 Task: Search one way flight ticket for 3 adults, 3 children in business from South Bend: South Bend International Airport to Rockford: Chicago Rockford International Airport(was Northwest Chicagoland Regional Airport At Rockford) on 5-1-2023. Choice of flights is Delta. Number of bags: 4 checked bags. Price is upto 84000. Outbound departure time preference is 17:15.
Action: Mouse moved to (208, 214)
Screenshot: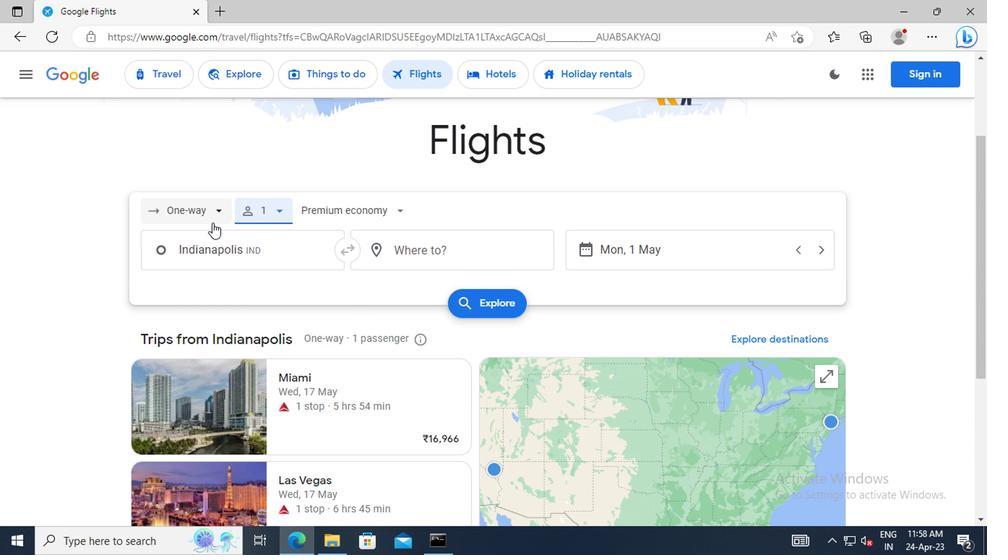
Action: Mouse pressed left at (208, 214)
Screenshot: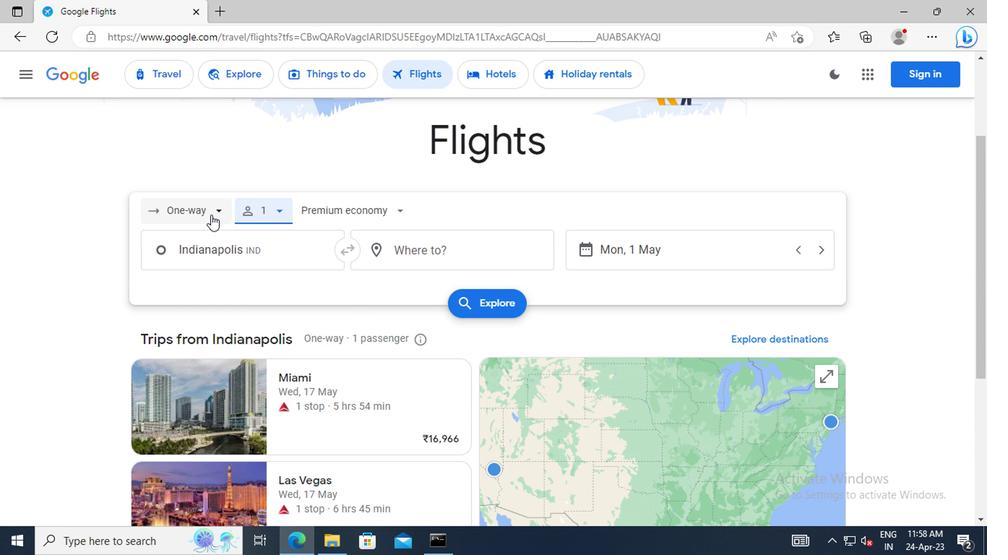 
Action: Mouse moved to (200, 279)
Screenshot: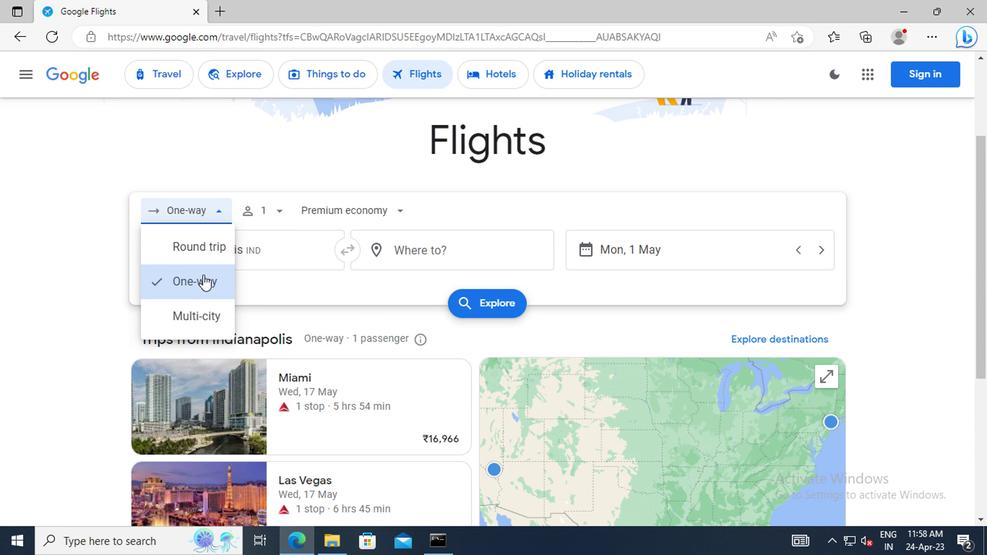 
Action: Mouse pressed left at (200, 279)
Screenshot: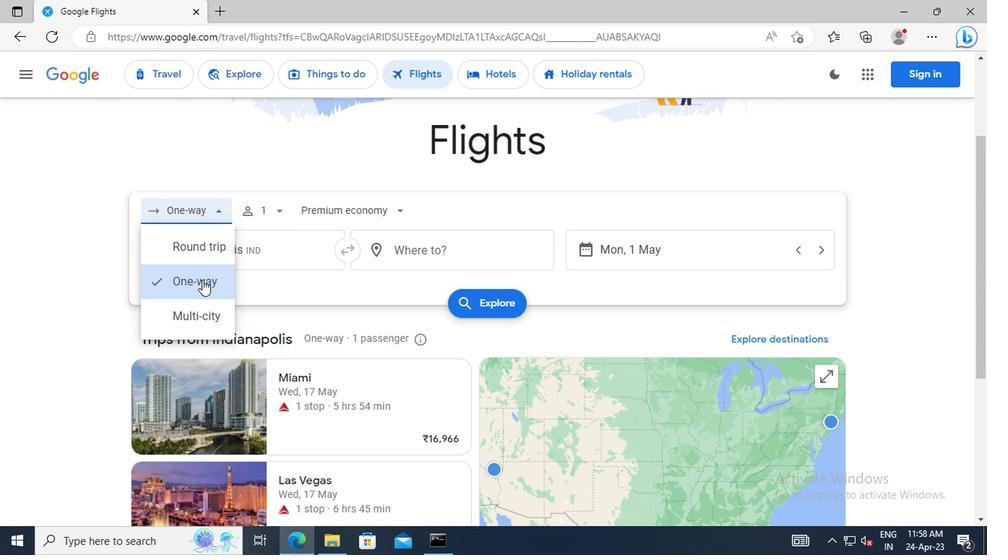 
Action: Mouse moved to (270, 211)
Screenshot: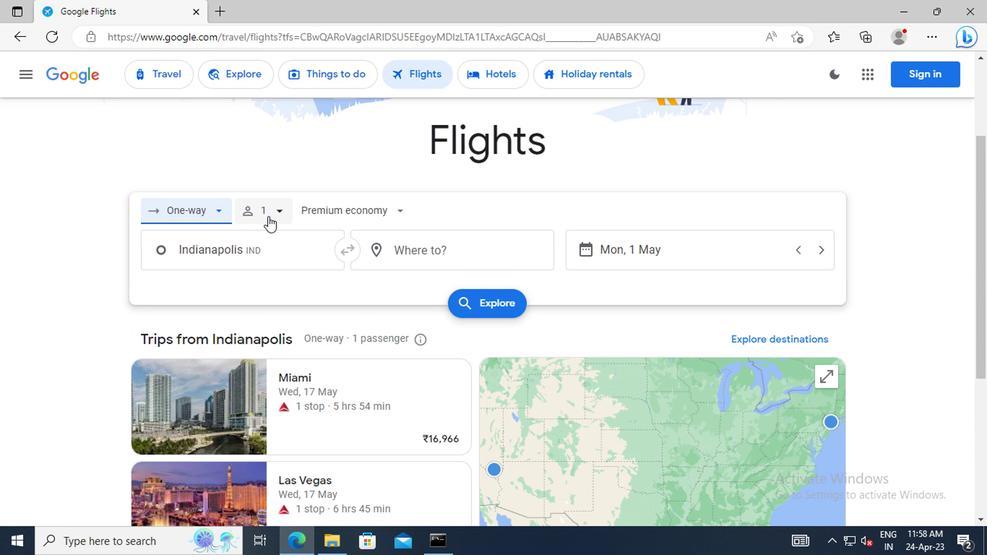 
Action: Mouse pressed left at (270, 211)
Screenshot: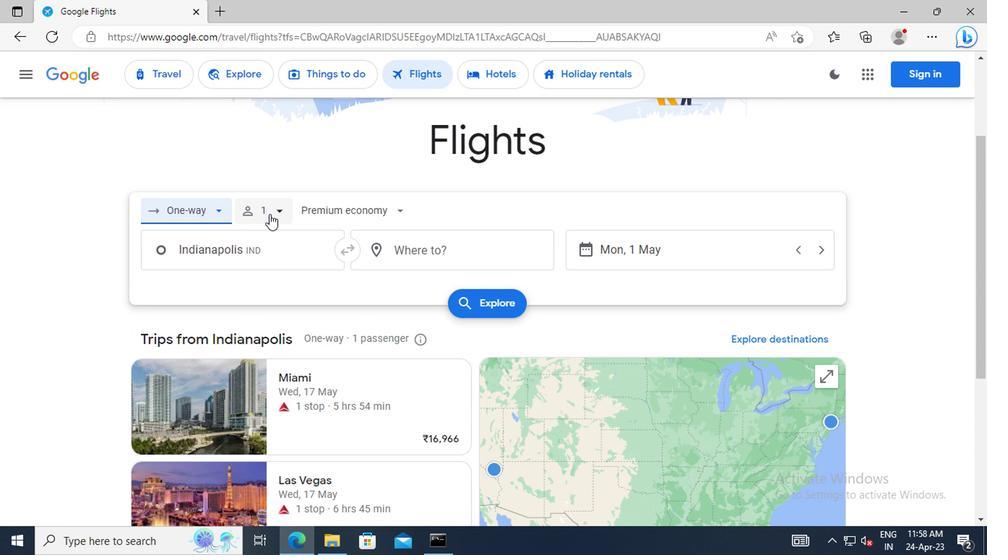 
Action: Mouse moved to (382, 244)
Screenshot: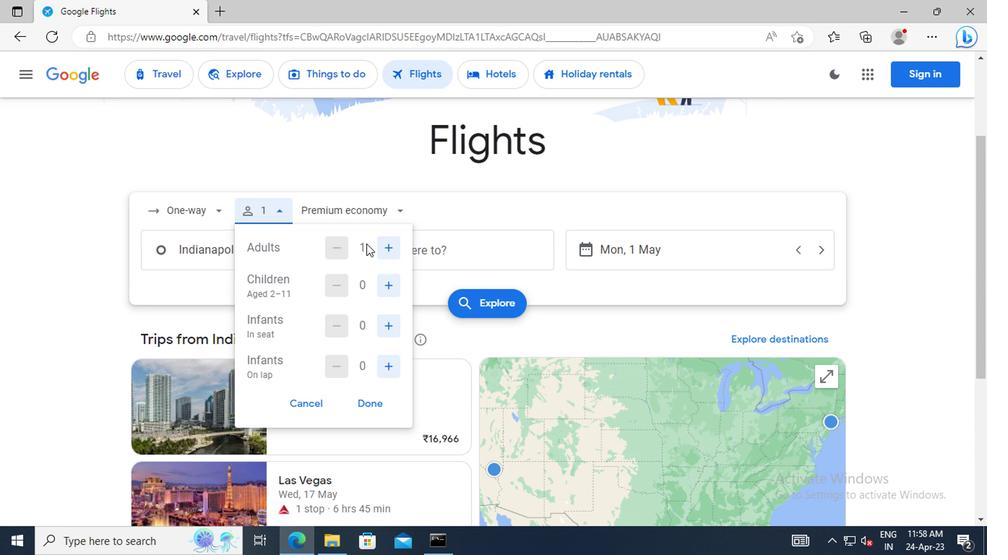 
Action: Mouse pressed left at (382, 244)
Screenshot: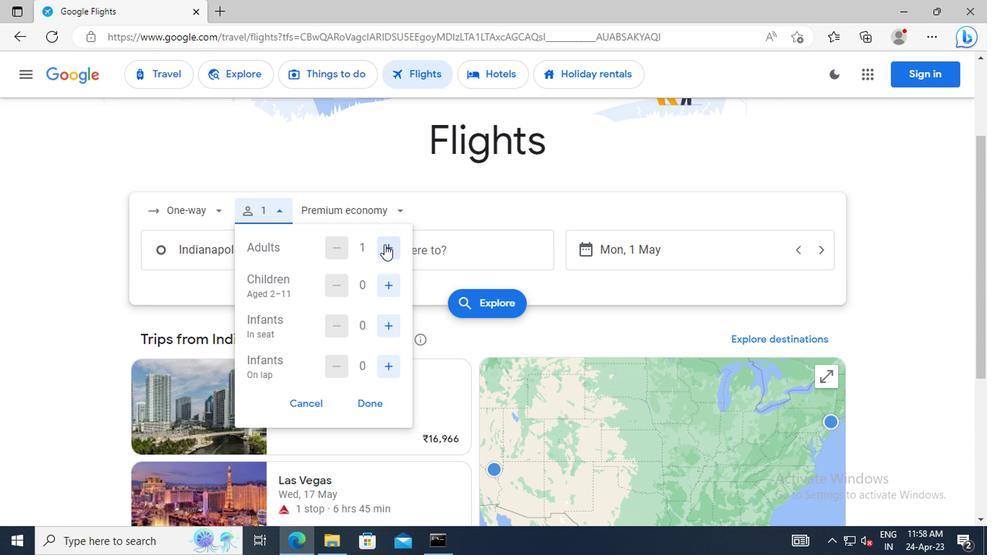 
Action: Mouse pressed left at (382, 244)
Screenshot: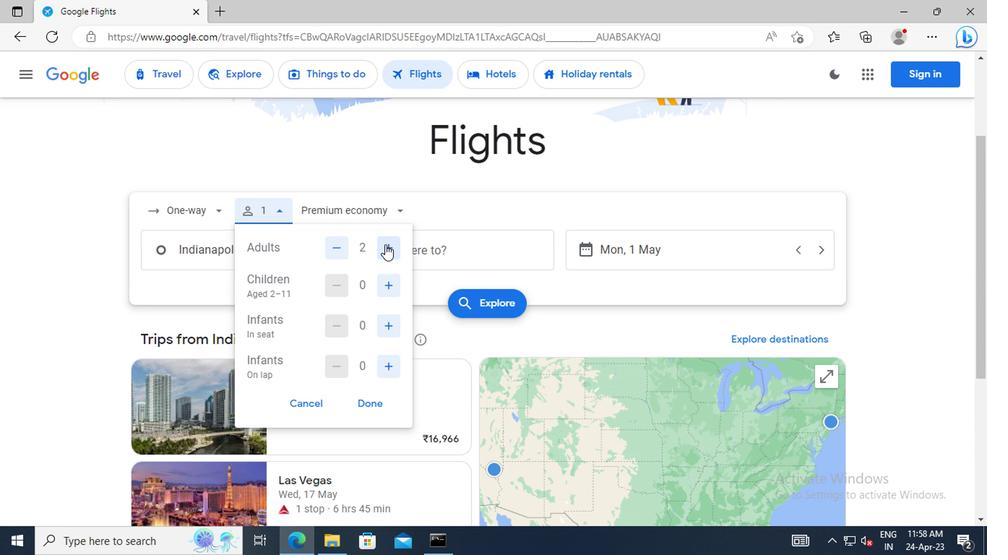 
Action: Mouse moved to (386, 285)
Screenshot: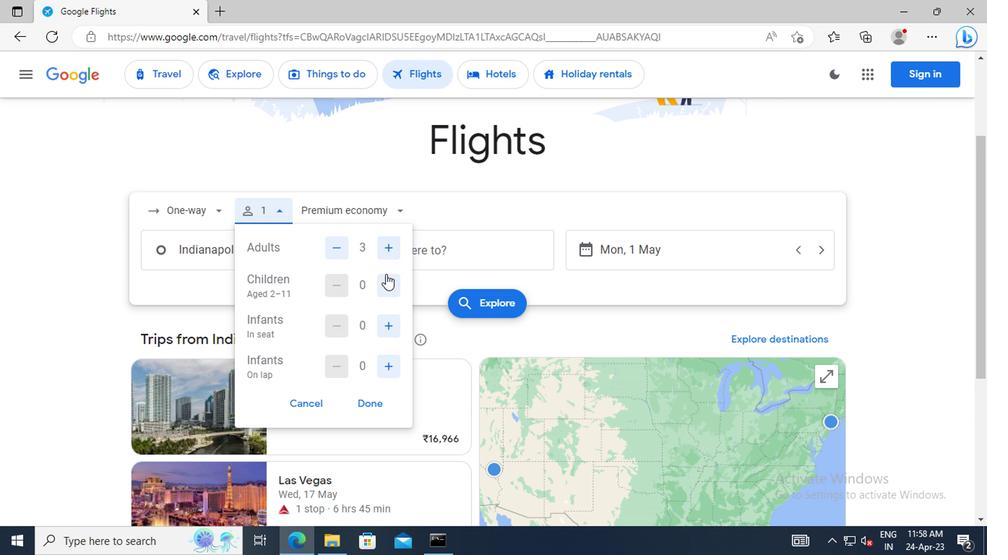 
Action: Mouse pressed left at (386, 285)
Screenshot: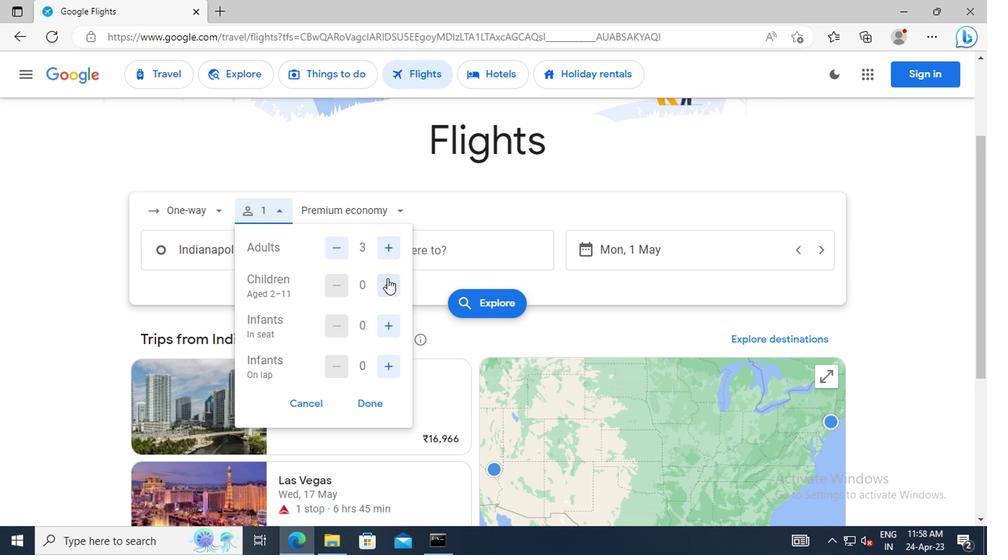 
Action: Mouse pressed left at (386, 285)
Screenshot: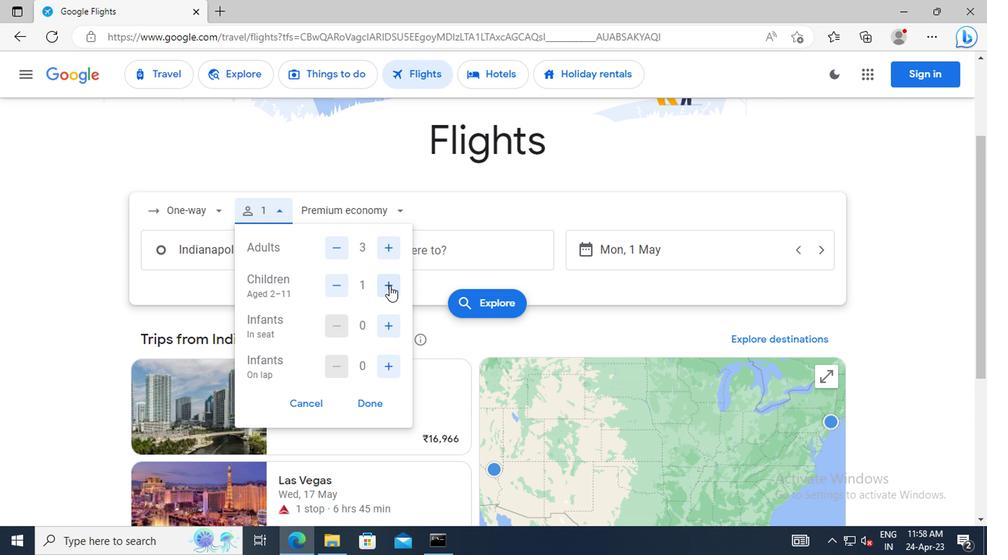 
Action: Mouse pressed left at (386, 285)
Screenshot: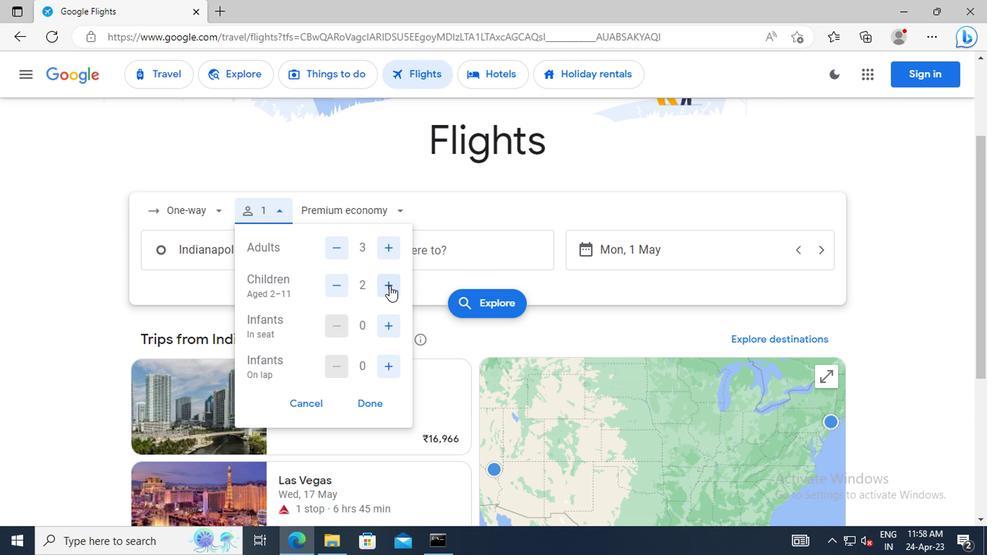 
Action: Mouse moved to (367, 406)
Screenshot: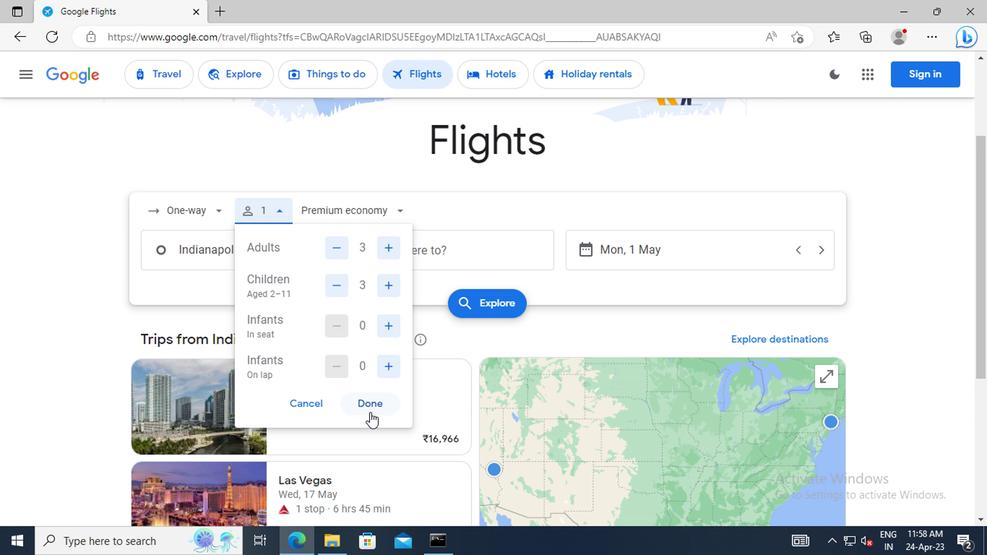 
Action: Mouse pressed left at (367, 406)
Screenshot: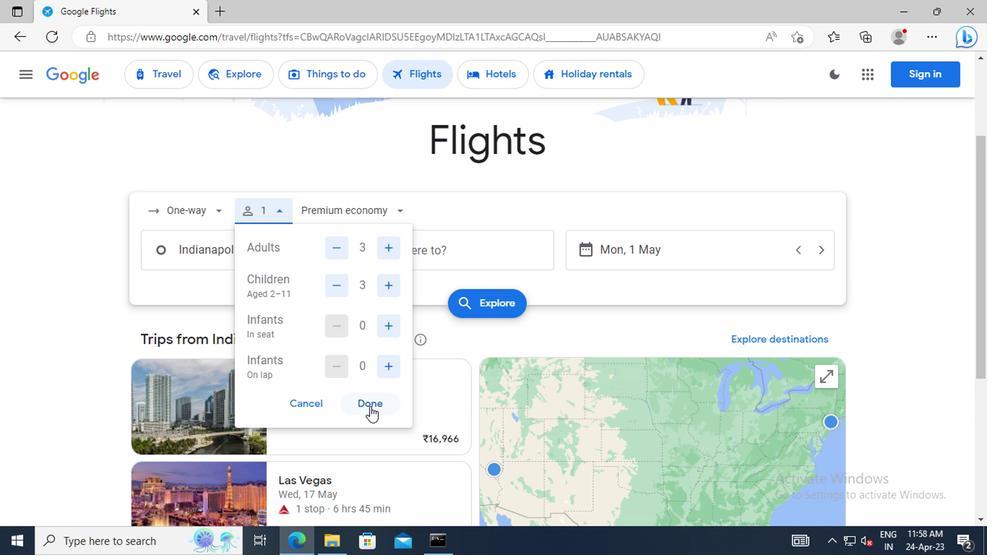
Action: Mouse moved to (353, 212)
Screenshot: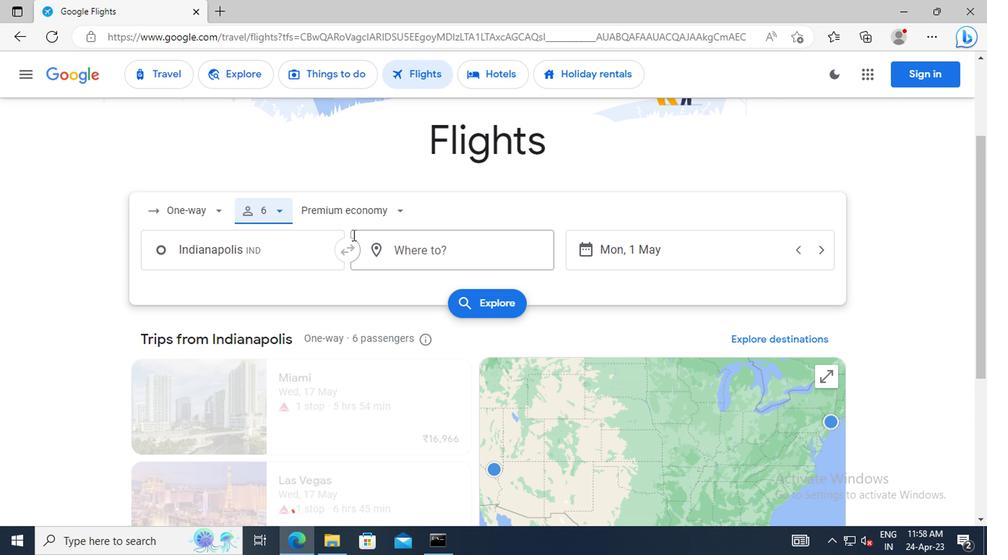 
Action: Mouse pressed left at (353, 212)
Screenshot: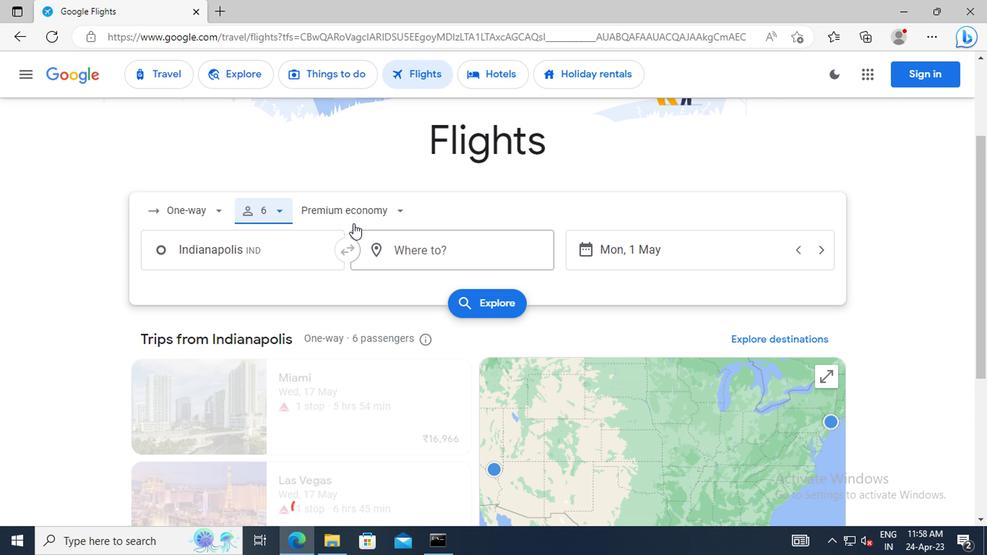 
Action: Mouse moved to (354, 314)
Screenshot: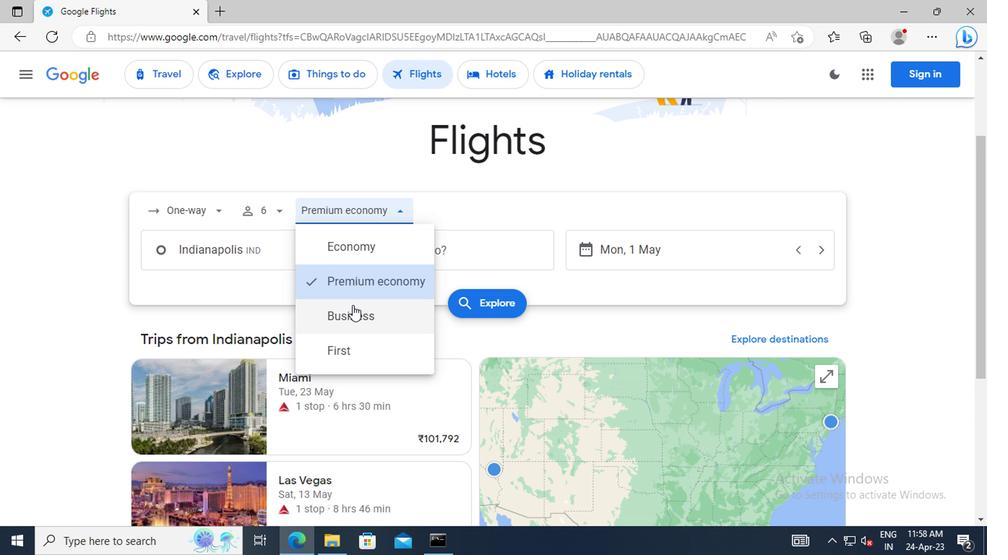 
Action: Mouse pressed left at (354, 314)
Screenshot: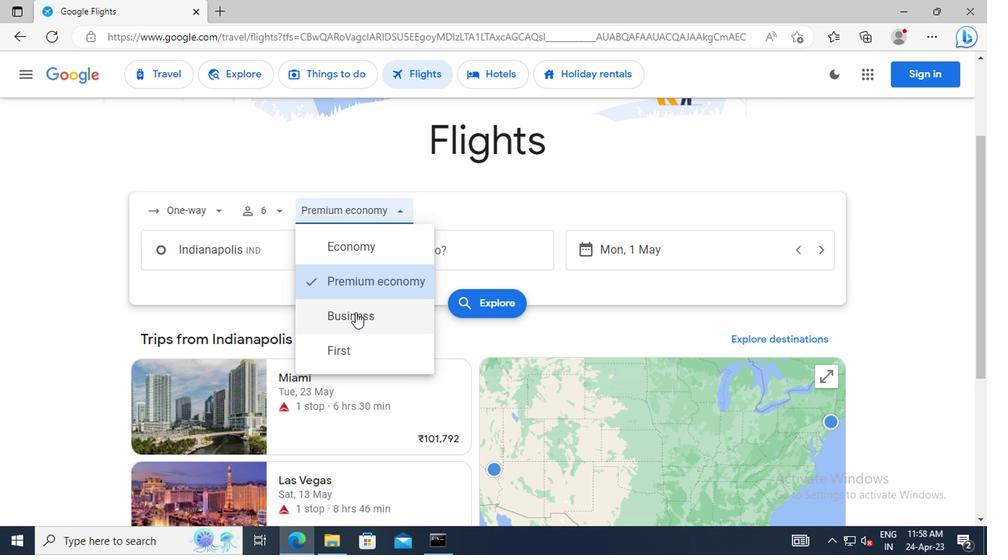 
Action: Mouse moved to (261, 259)
Screenshot: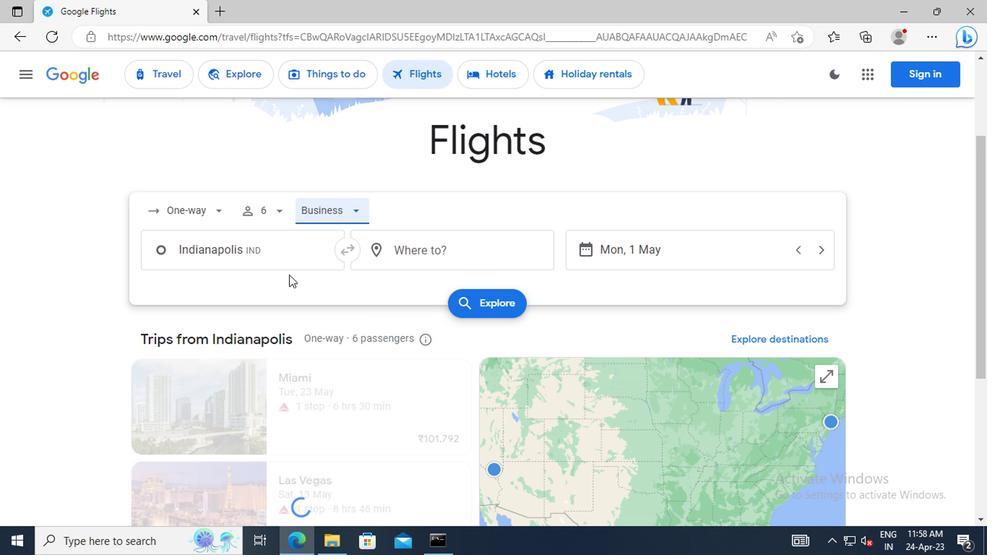 
Action: Mouse pressed left at (261, 259)
Screenshot: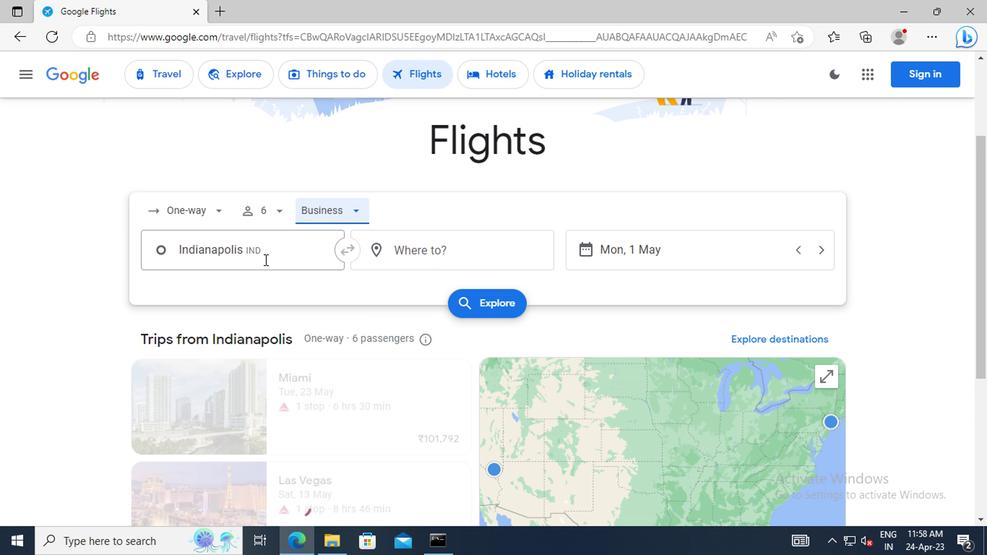 
Action: Key pressed <Key.shift_r>South<Key.space><Key.shift>BEND
Screenshot: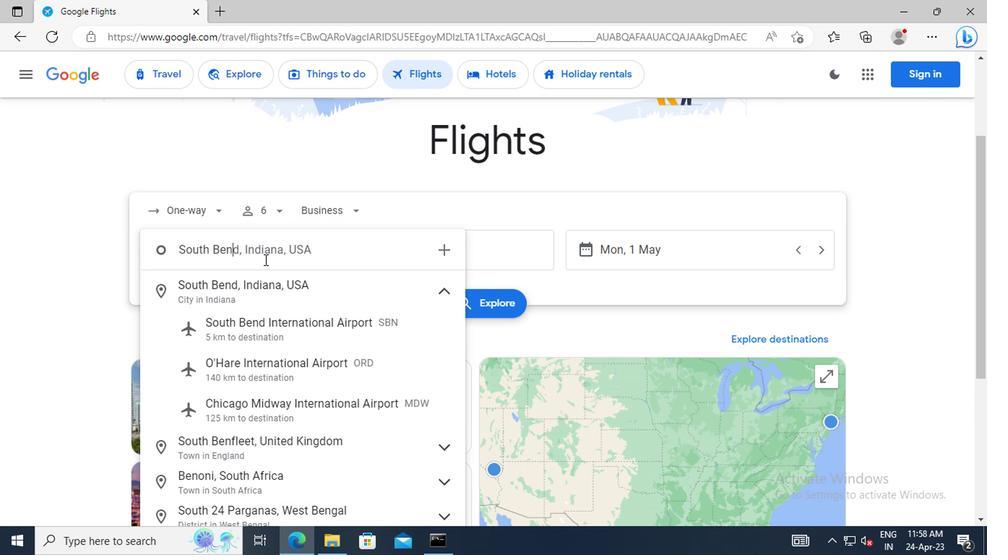 
Action: Mouse moved to (275, 329)
Screenshot: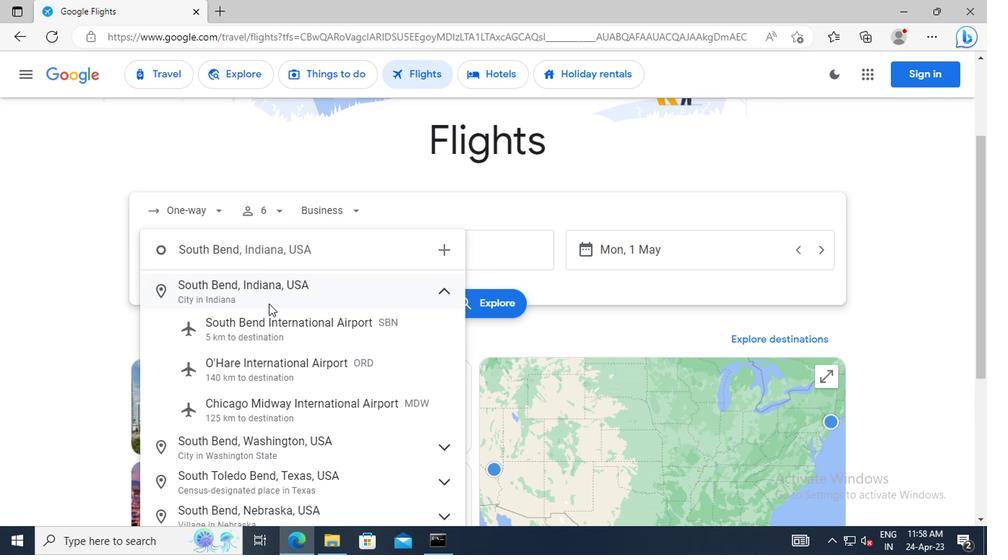 
Action: Mouse pressed left at (275, 329)
Screenshot: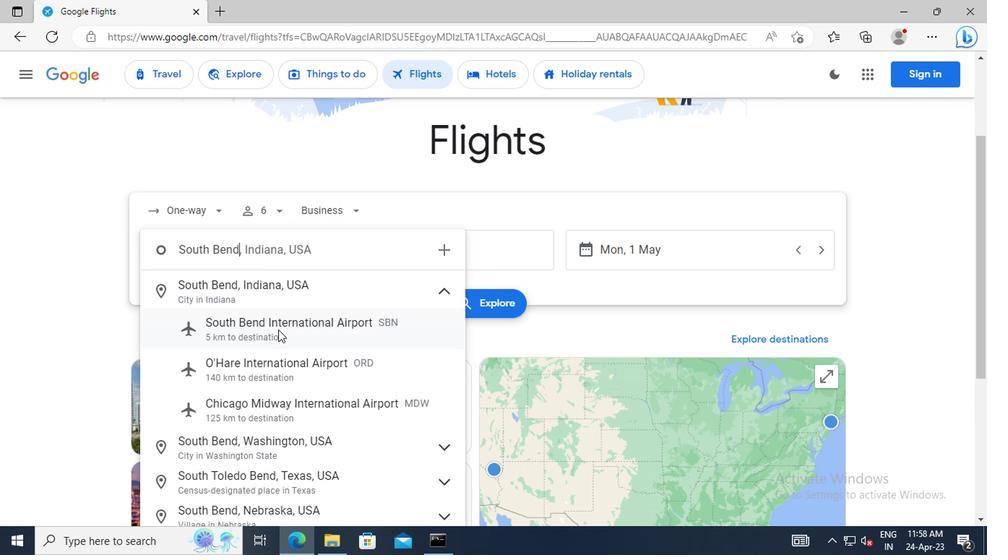 
Action: Mouse moved to (395, 254)
Screenshot: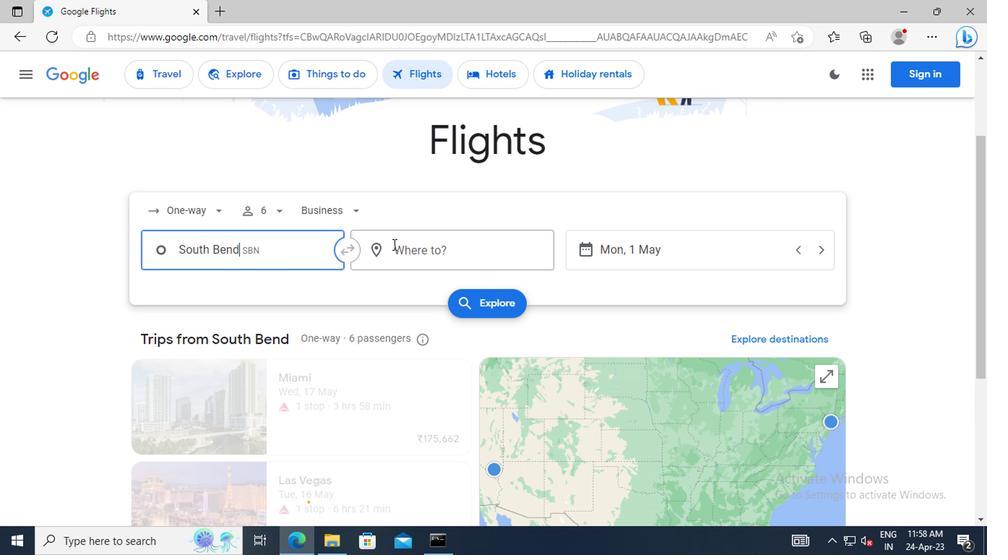 
Action: Mouse pressed left at (395, 254)
Screenshot: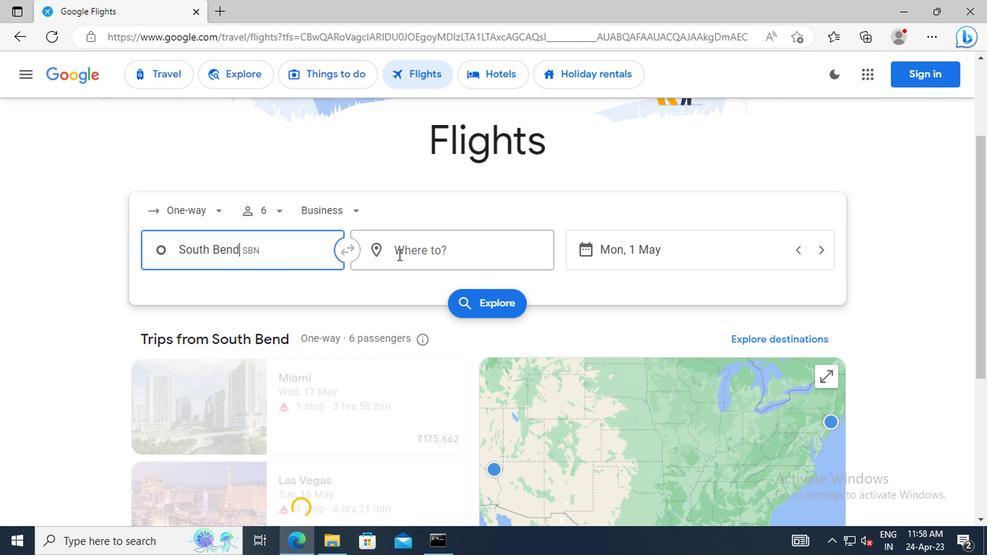 
Action: Mouse moved to (363, 278)
Screenshot: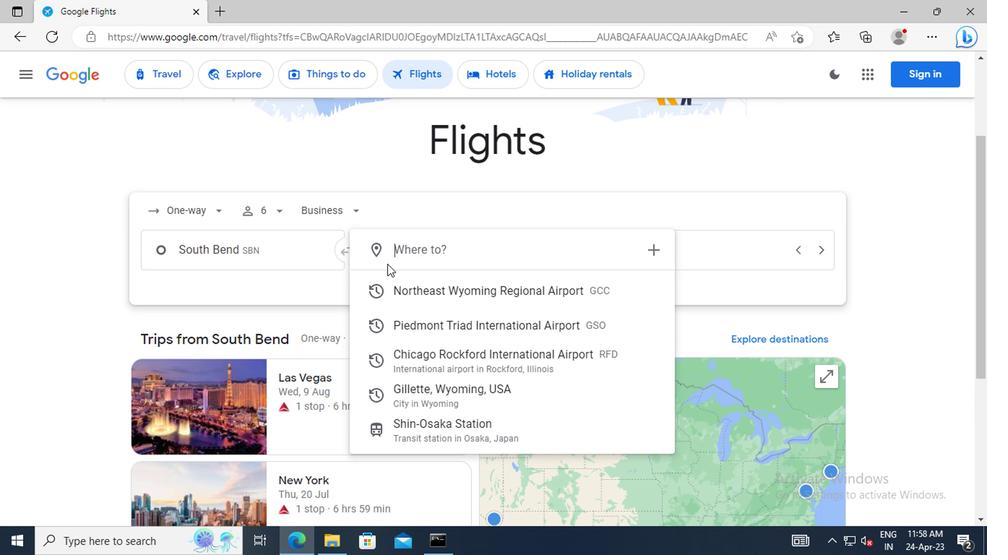 
Action: Key pressed <Key.shift>ROCKFORD<Key.shift>:<Key.space><Key.shift>CH
Screenshot: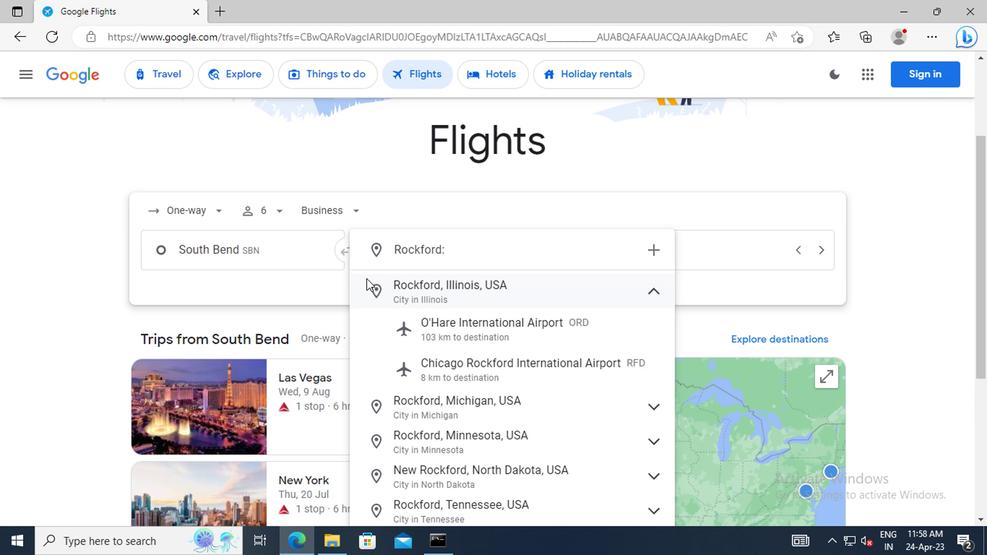 
Action: Mouse moved to (420, 293)
Screenshot: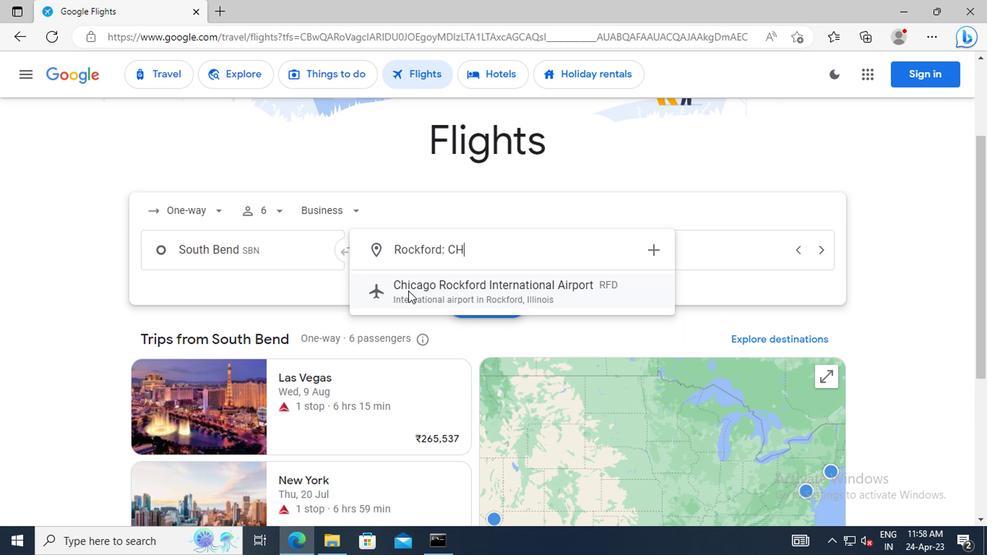 
Action: Mouse pressed left at (420, 293)
Screenshot: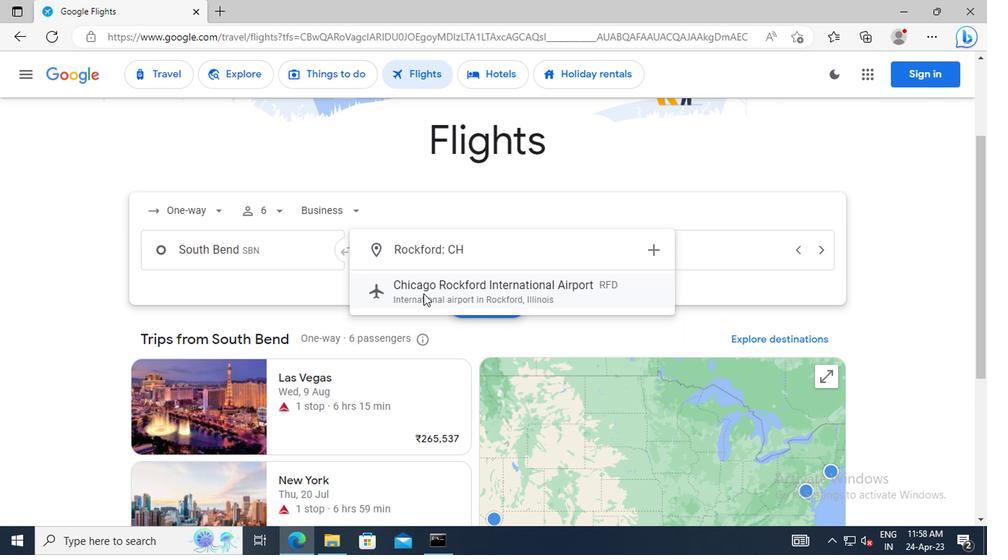 
Action: Mouse moved to (655, 256)
Screenshot: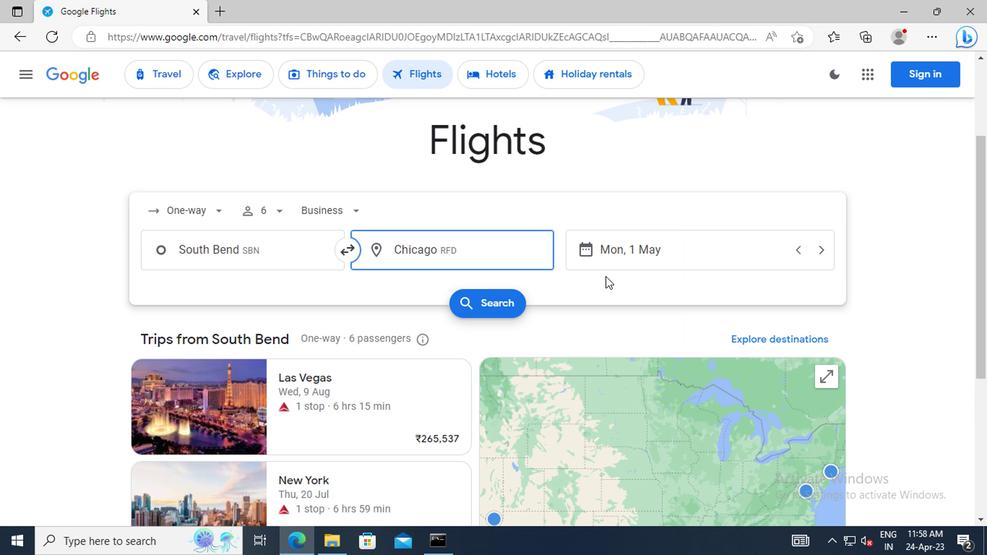 
Action: Mouse pressed left at (655, 256)
Screenshot: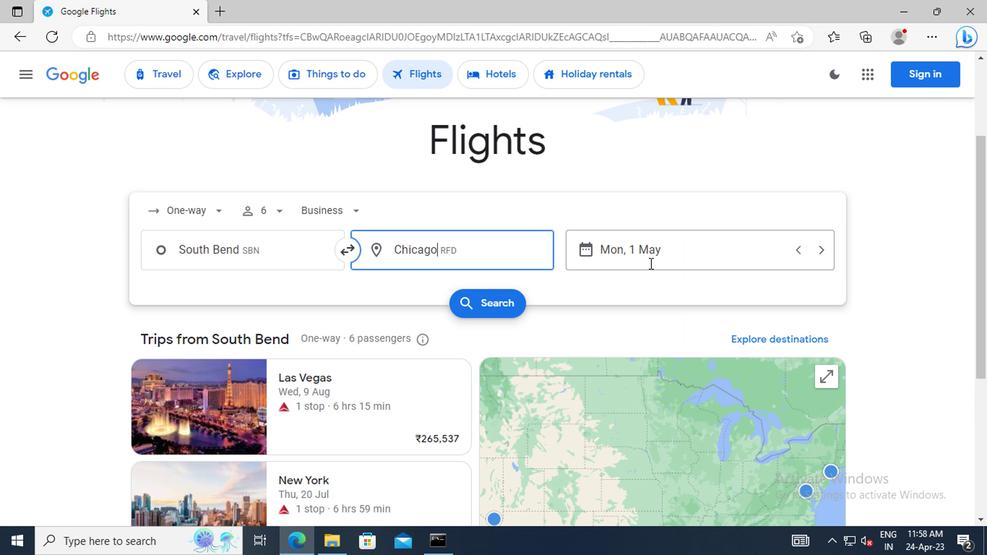 
Action: Mouse moved to (609, 288)
Screenshot: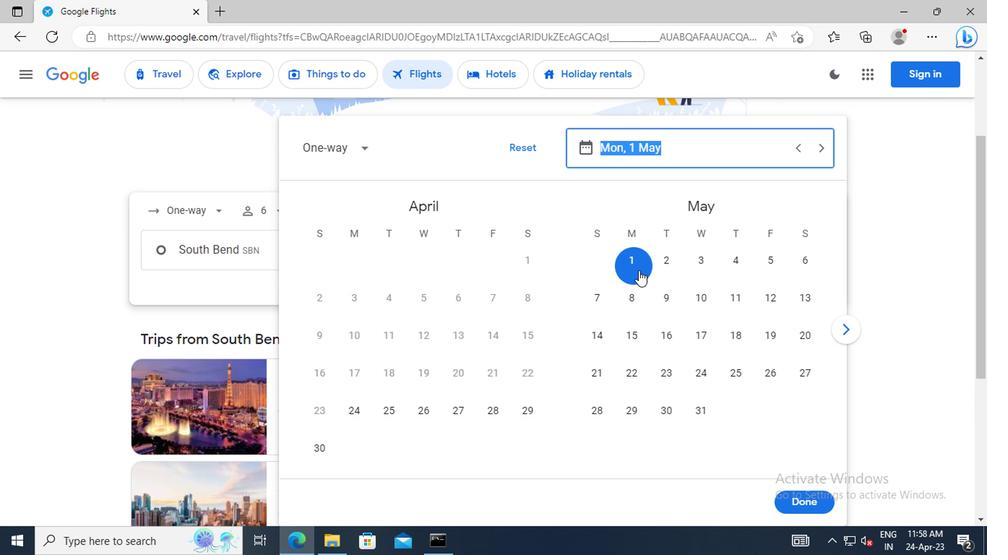 
Action: Key pressed 1<Key.space>MAY<Key.enter>
Screenshot: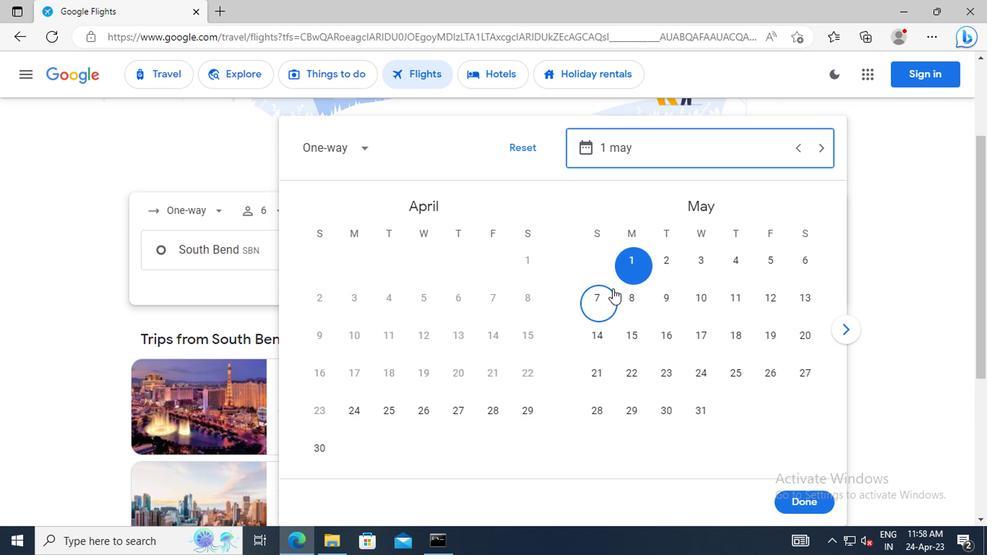 
Action: Mouse moved to (790, 499)
Screenshot: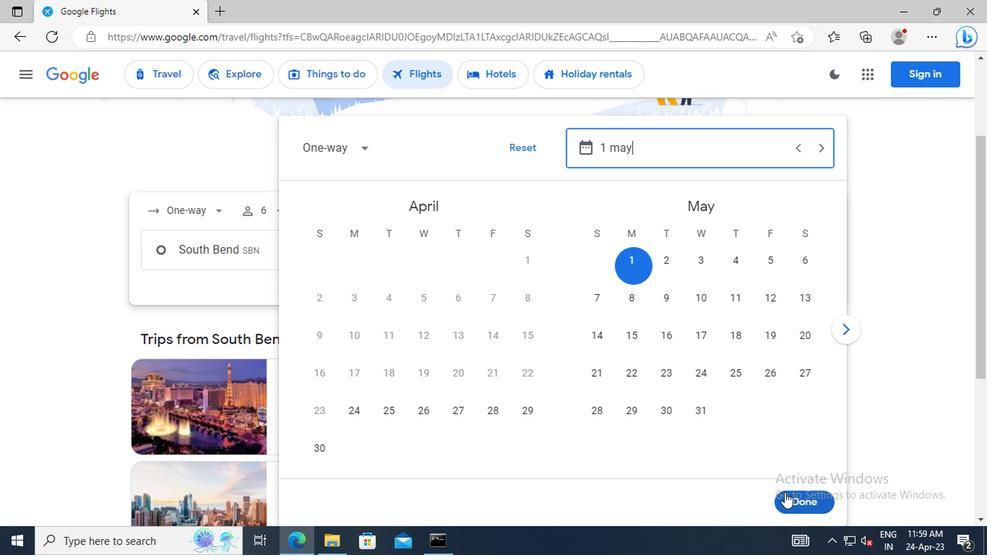 
Action: Mouse pressed left at (790, 499)
Screenshot: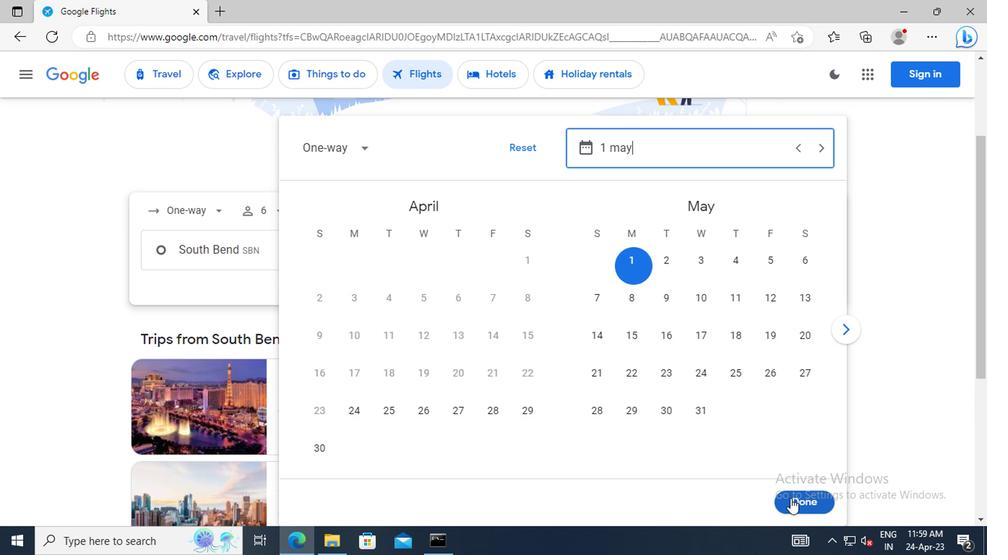
Action: Mouse moved to (504, 304)
Screenshot: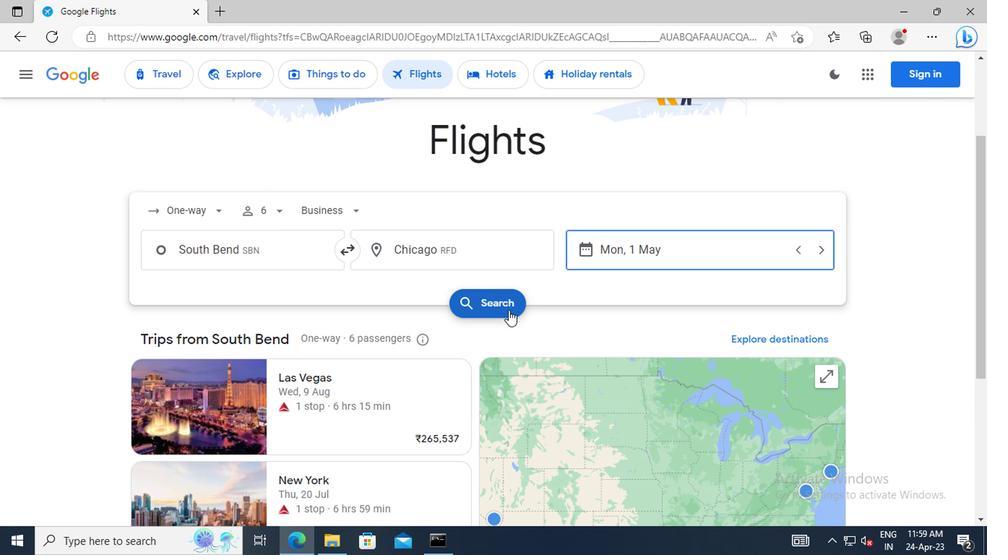 
Action: Mouse pressed left at (504, 304)
Screenshot: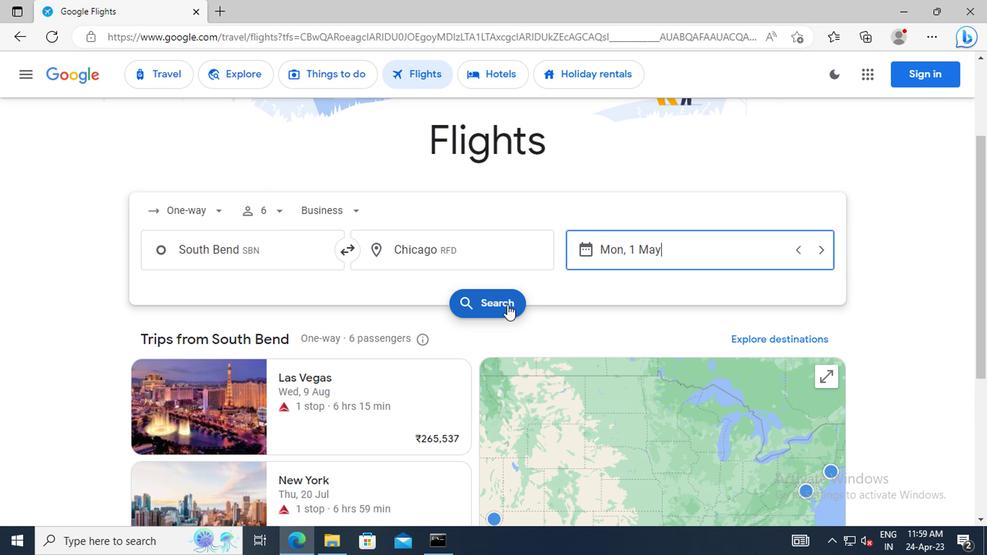 
Action: Mouse moved to (173, 206)
Screenshot: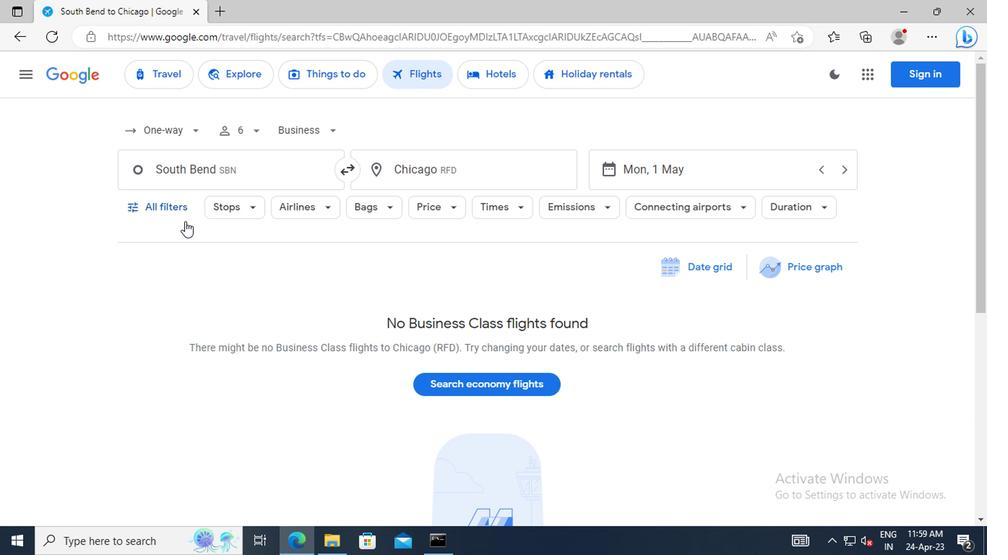 
Action: Mouse pressed left at (173, 206)
Screenshot: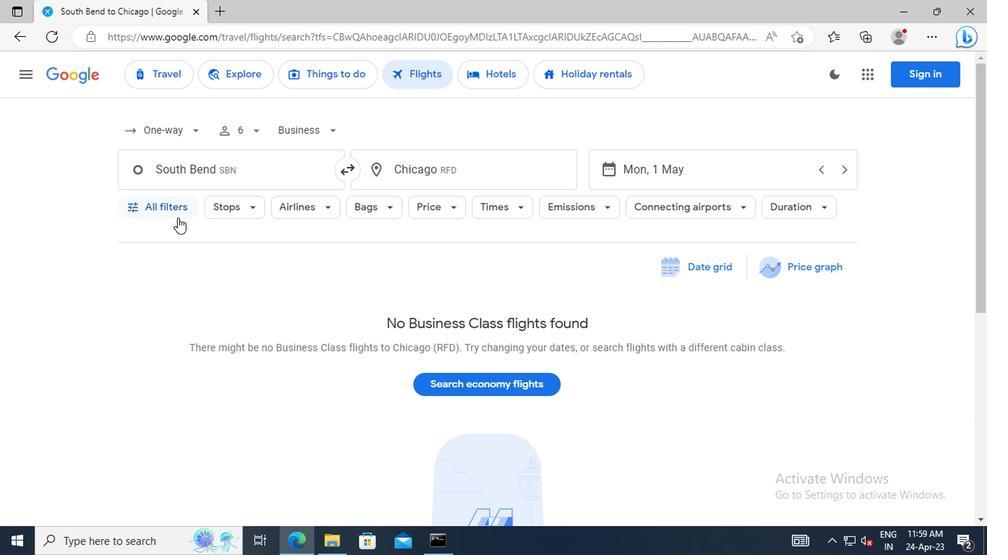 
Action: Mouse moved to (292, 296)
Screenshot: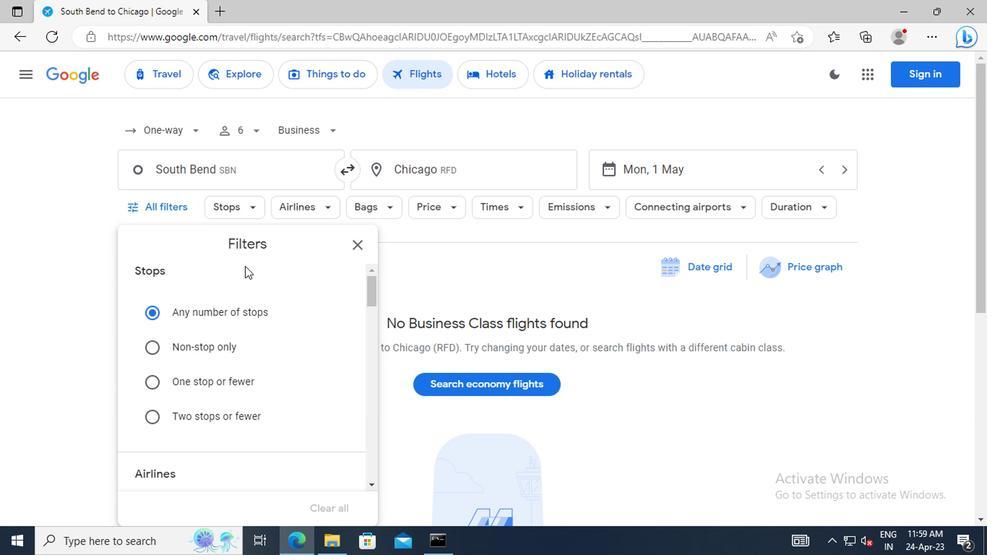 
Action: Mouse scrolled (292, 295) with delta (0, 0)
Screenshot: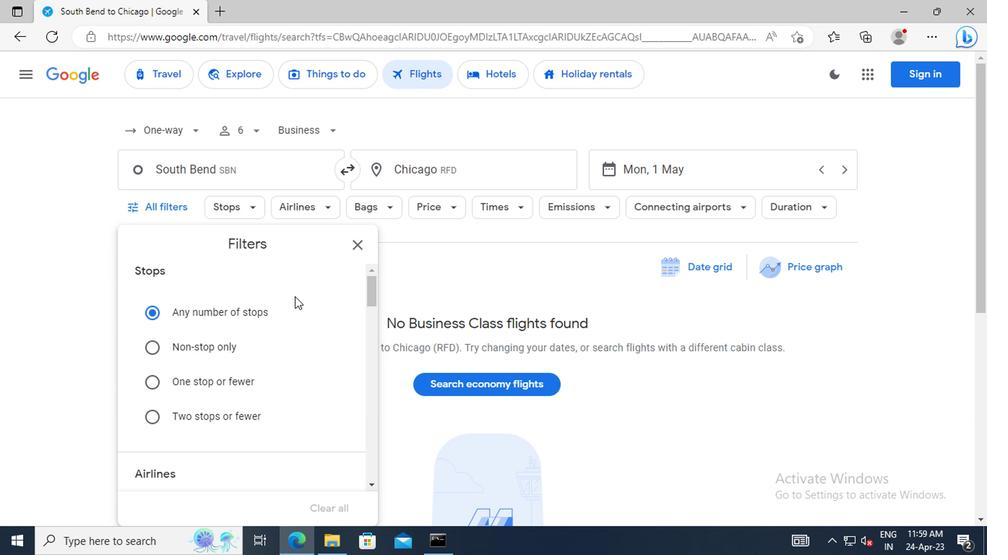 
Action: Mouse scrolled (292, 295) with delta (0, 0)
Screenshot: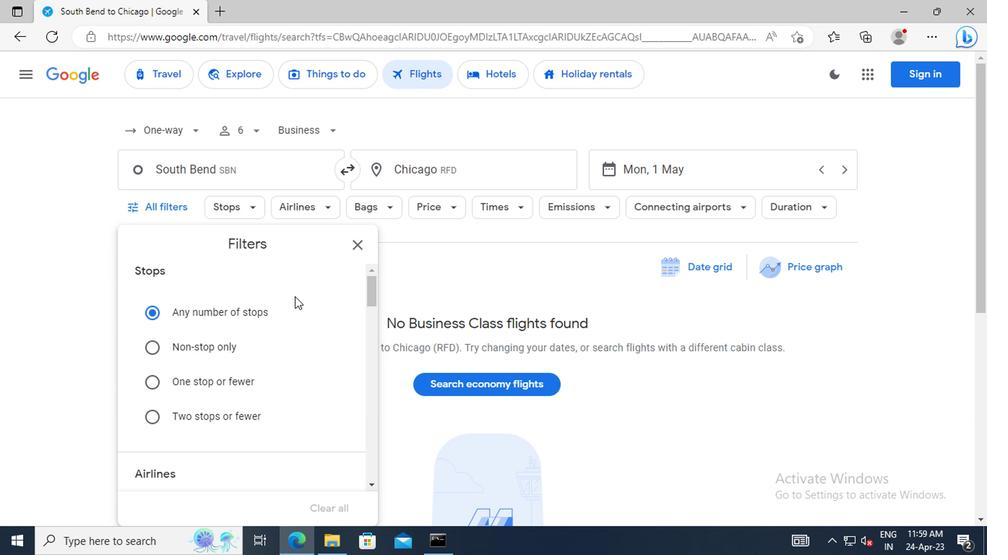 
Action: Mouse scrolled (292, 295) with delta (0, 0)
Screenshot: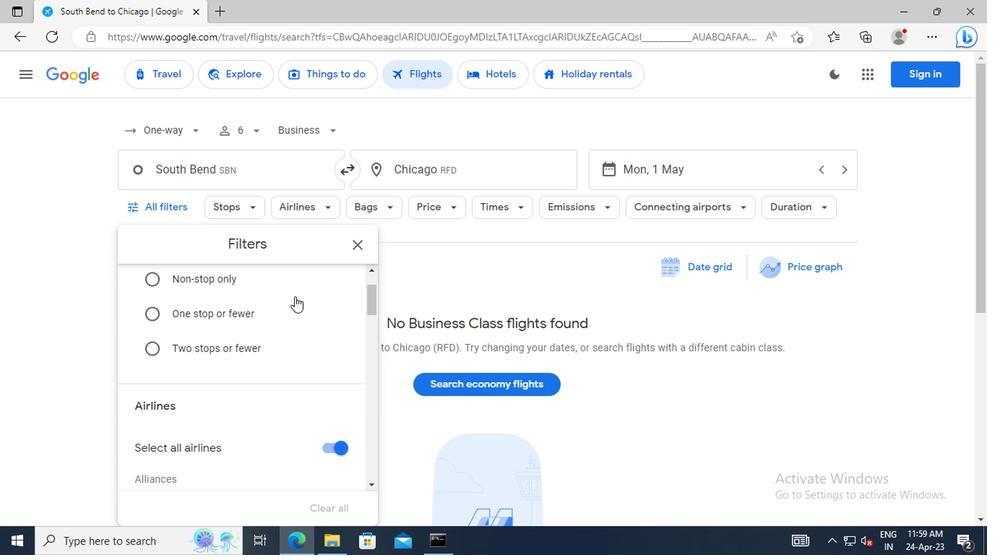 
Action: Mouse scrolled (292, 295) with delta (0, 0)
Screenshot: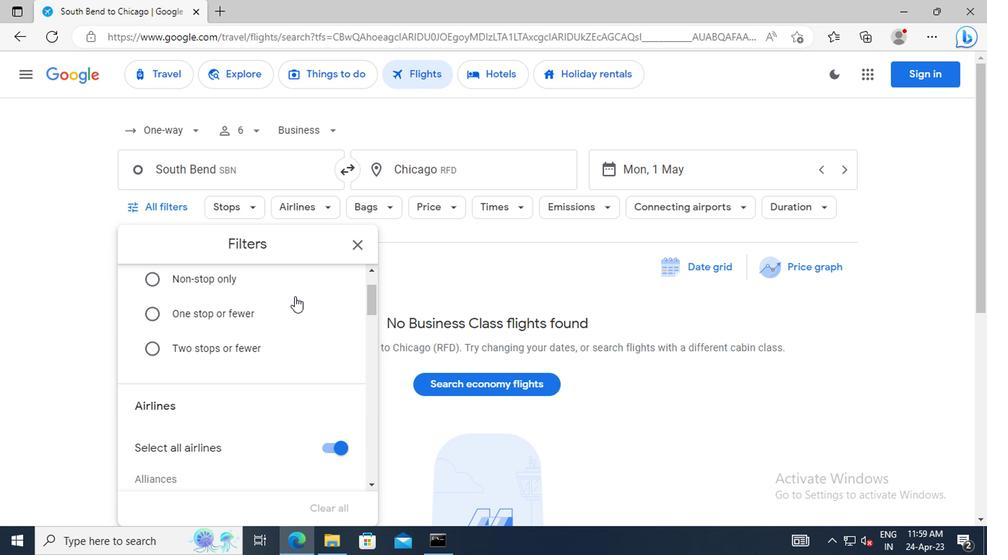
Action: Mouse moved to (326, 379)
Screenshot: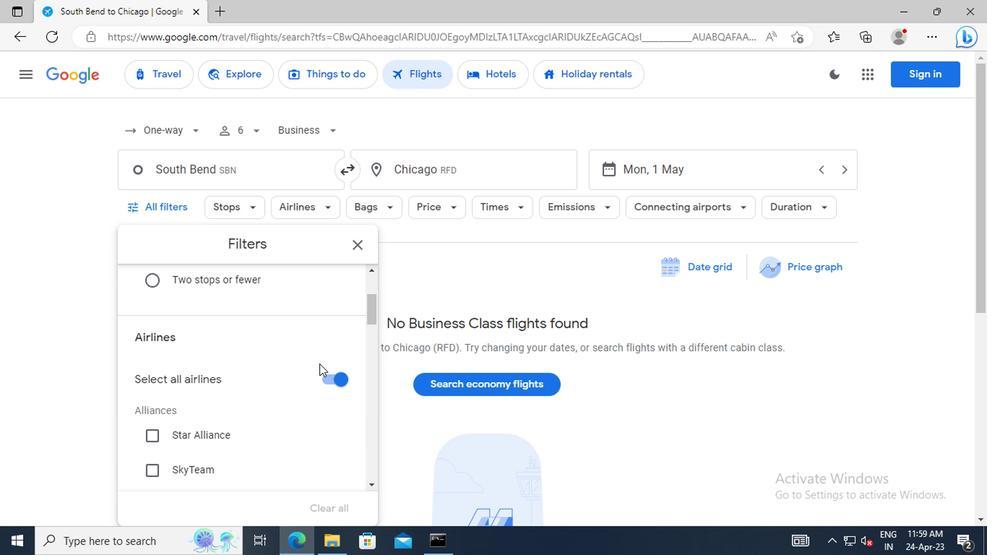 
Action: Mouse pressed left at (326, 379)
Screenshot: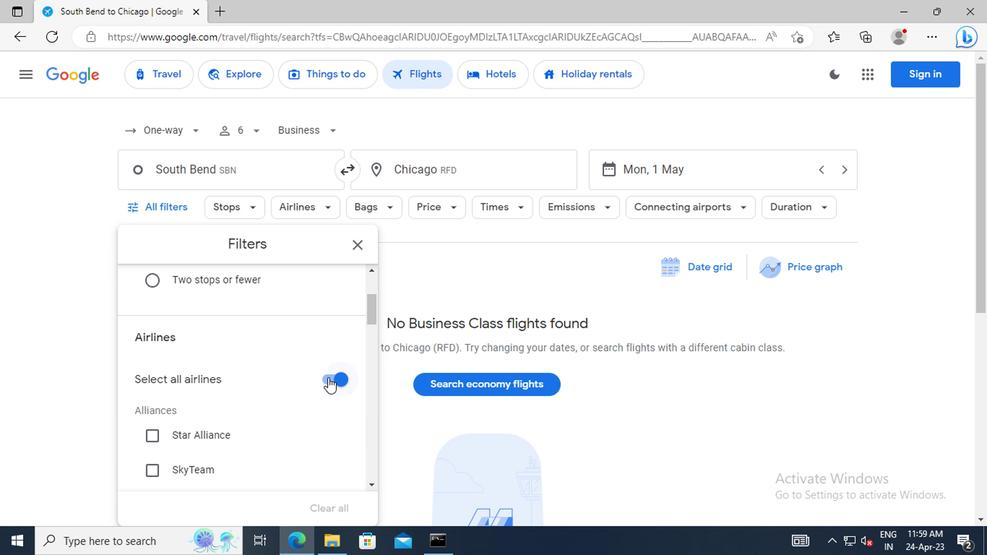 
Action: Mouse moved to (306, 357)
Screenshot: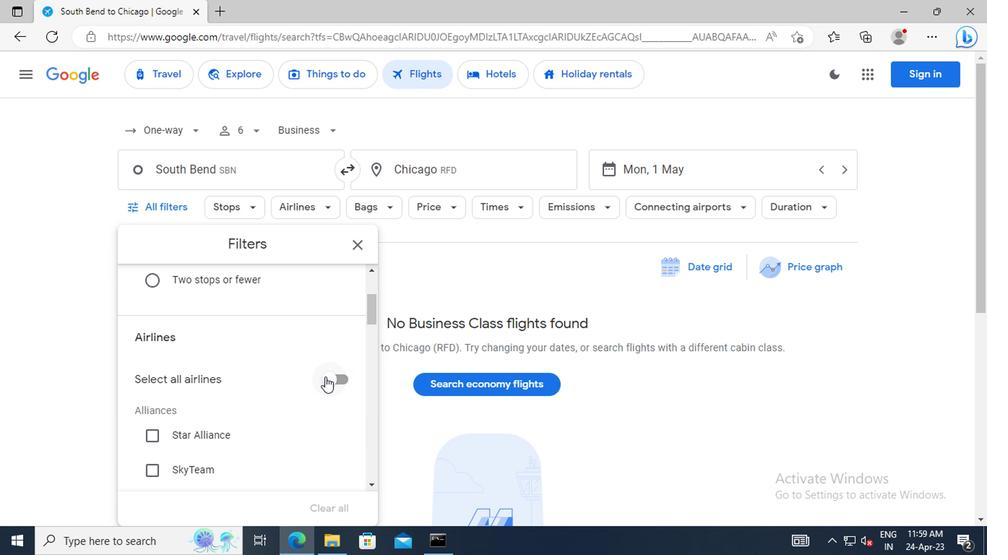 
Action: Mouse scrolled (306, 357) with delta (0, 0)
Screenshot: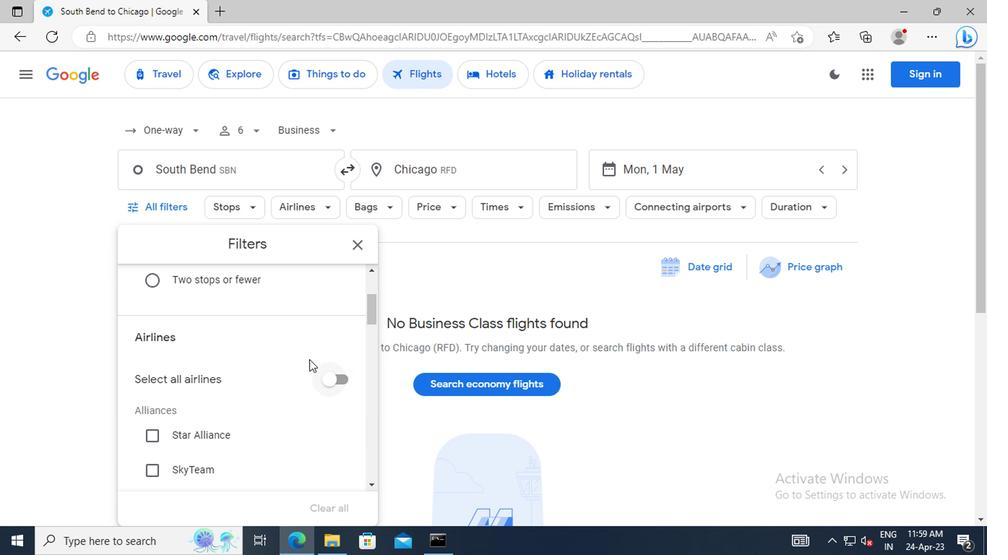 
Action: Mouse scrolled (306, 357) with delta (0, 0)
Screenshot: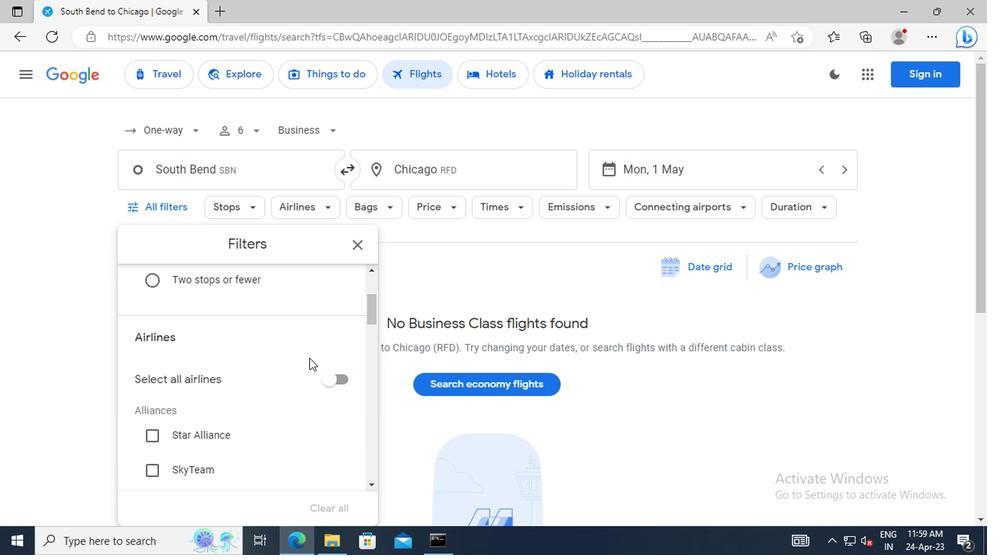 
Action: Mouse scrolled (306, 357) with delta (0, 0)
Screenshot: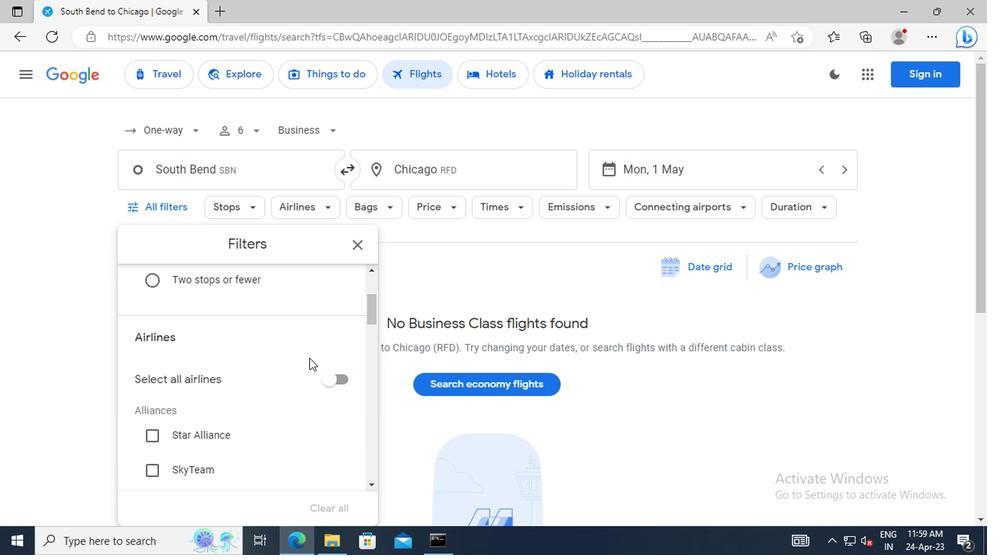 
Action: Mouse scrolled (306, 357) with delta (0, 0)
Screenshot: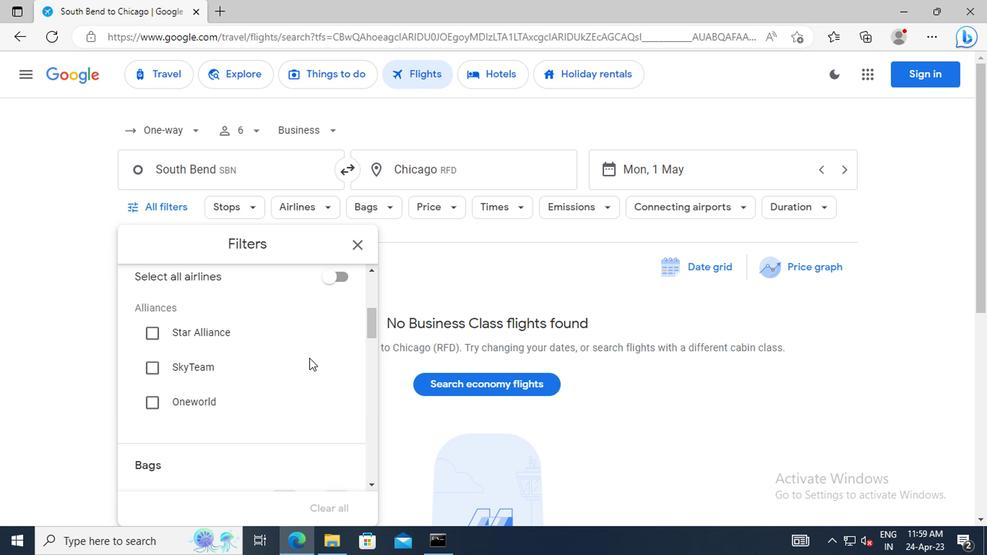 
Action: Mouse scrolled (306, 357) with delta (0, 0)
Screenshot: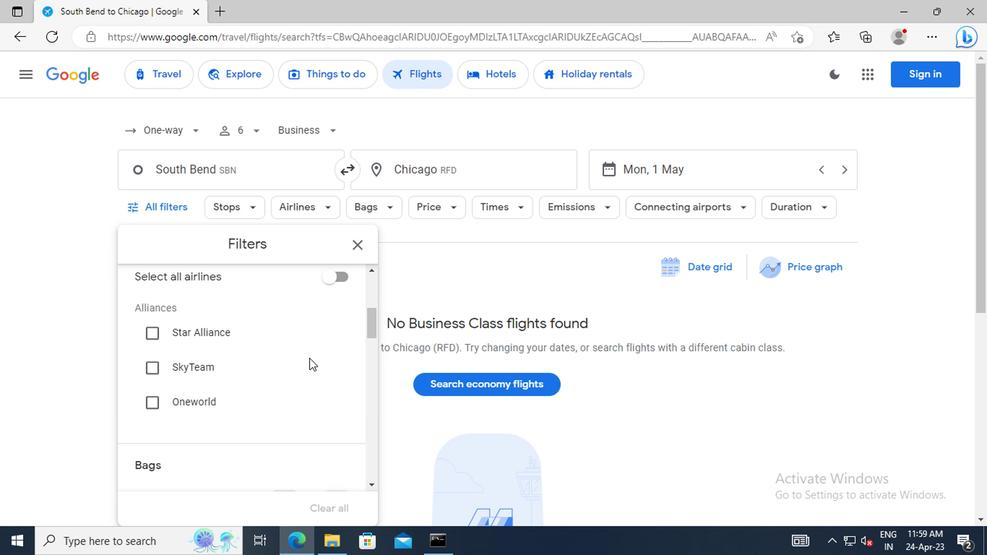 
Action: Mouse scrolled (306, 357) with delta (0, 0)
Screenshot: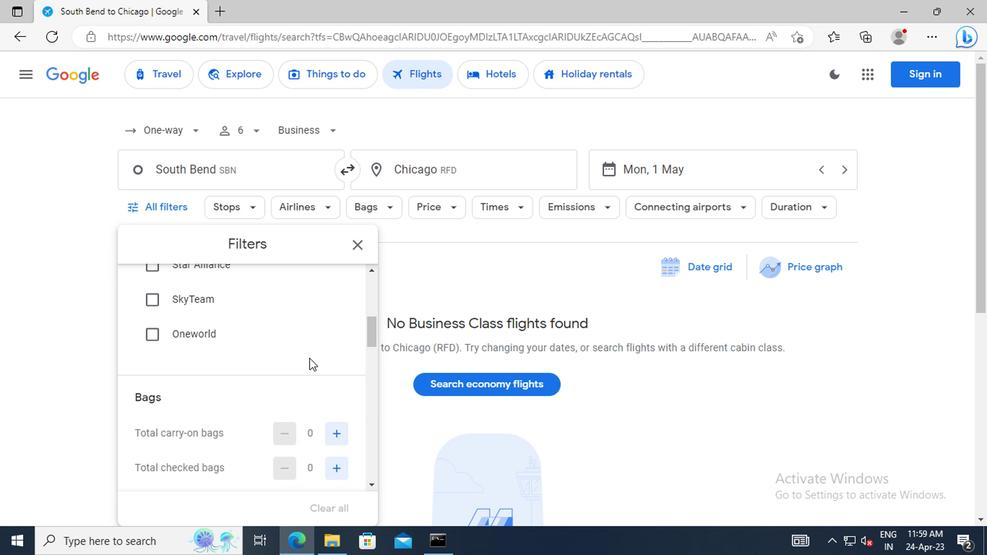 
Action: Mouse moved to (333, 434)
Screenshot: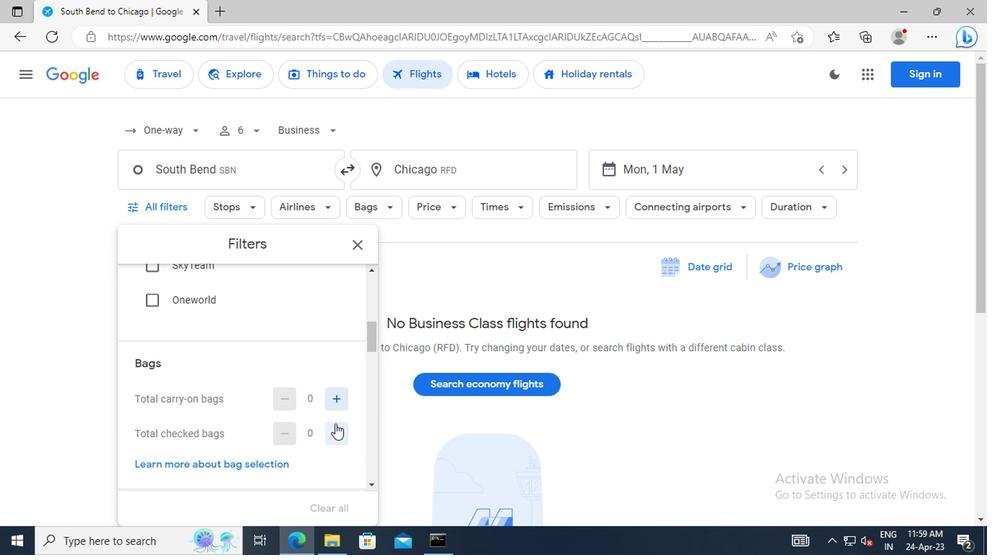 
Action: Mouse pressed left at (333, 434)
Screenshot: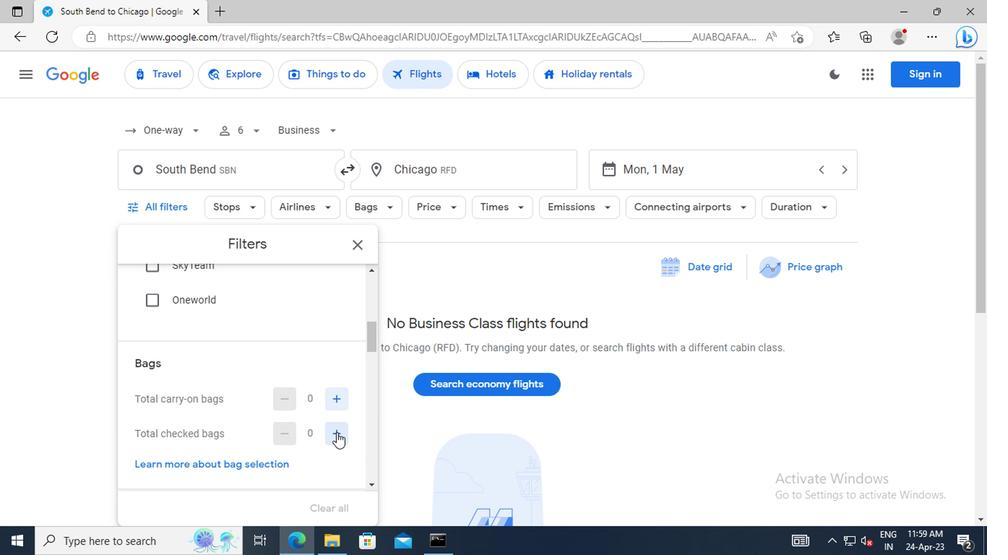 
Action: Mouse pressed left at (333, 434)
Screenshot: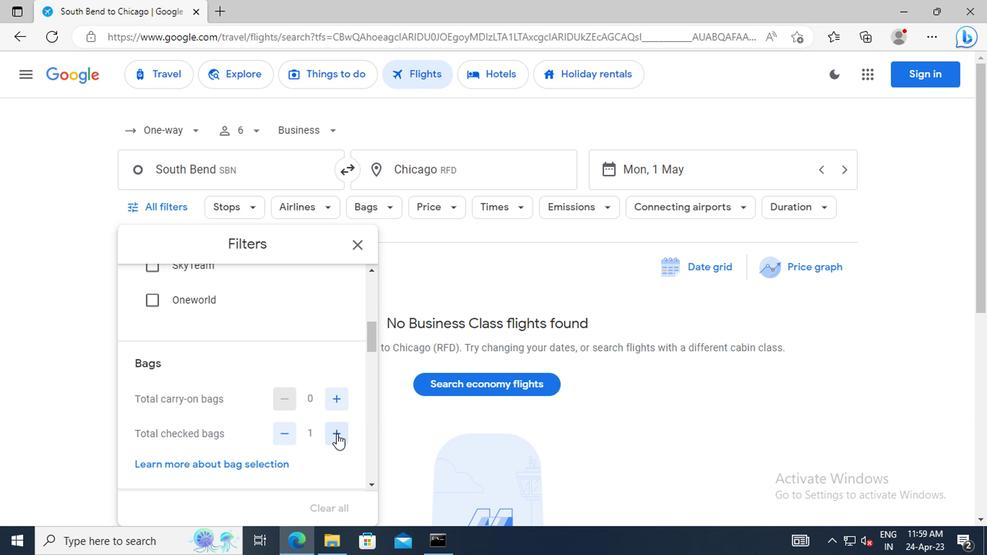 
Action: Mouse pressed left at (333, 434)
Screenshot: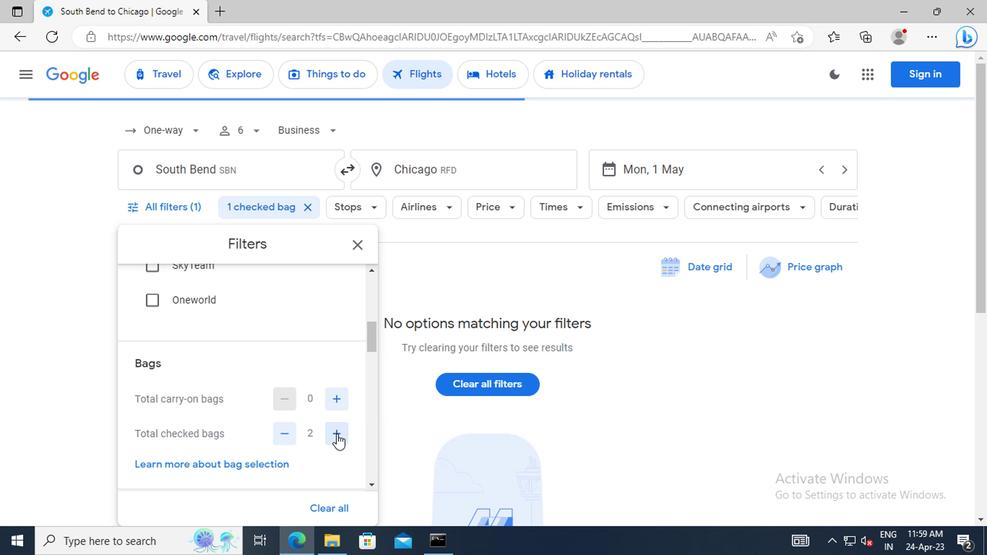 
Action: Mouse pressed left at (333, 434)
Screenshot: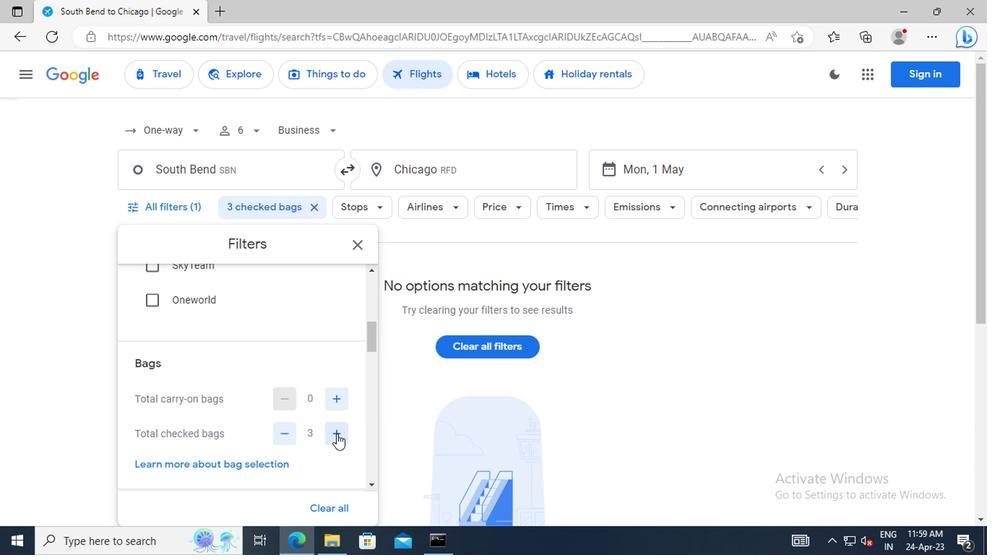 
Action: Mouse moved to (306, 362)
Screenshot: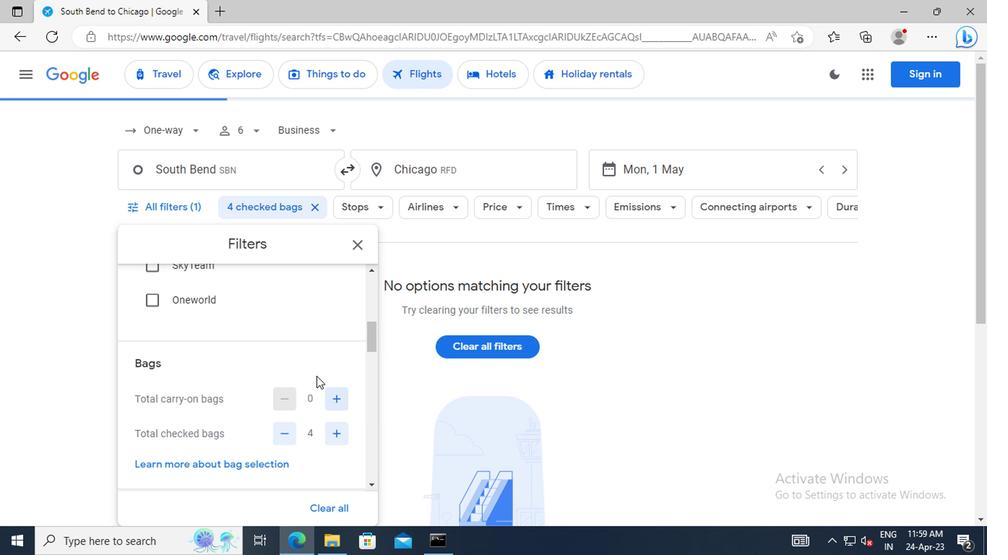 
Action: Mouse scrolled (306, 361) with delta (0, 0)
Screenshot: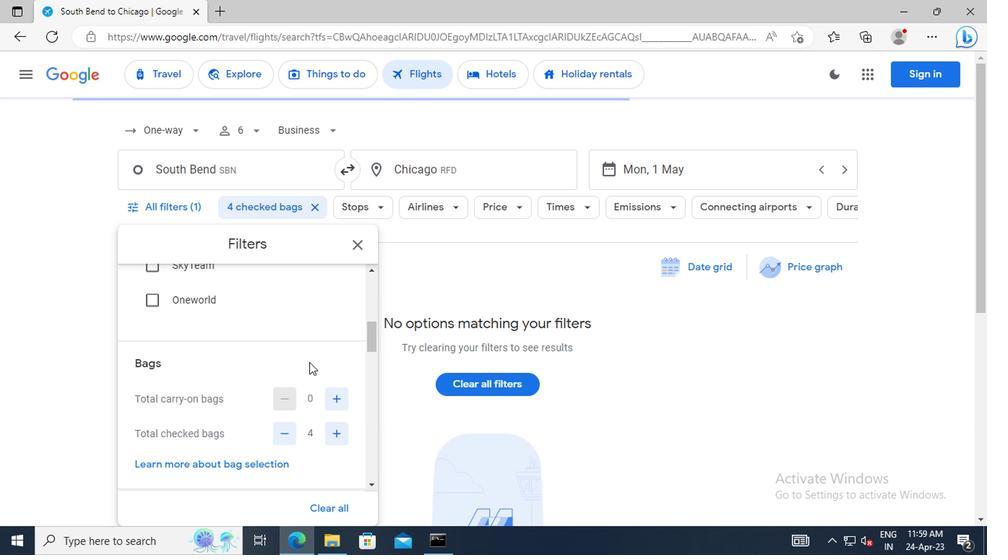 
Action: Mouse scrolled (306, 361) with delta (0, 0)
Screenshot: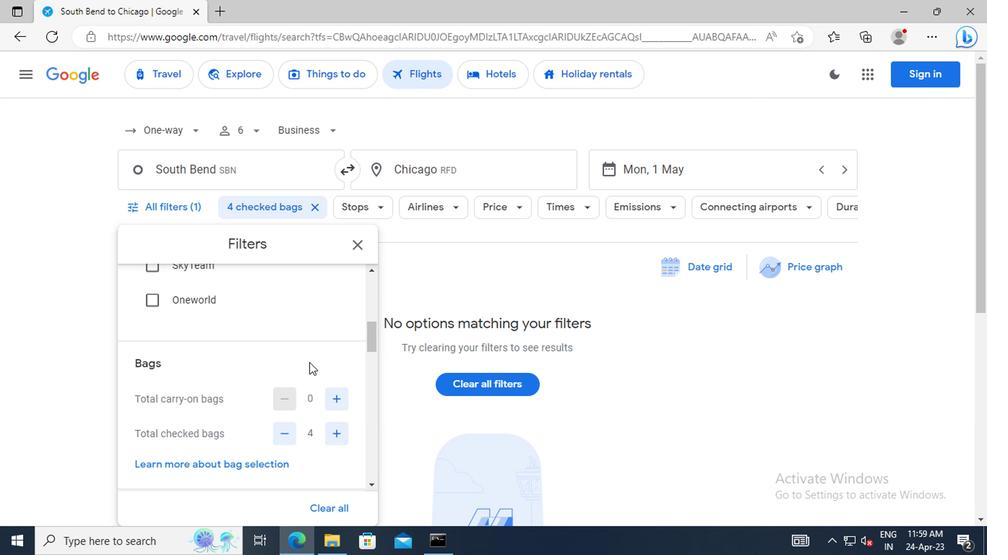 
Action: Mouse scrolled (306, 361) with delta (0, 0)
Screenshot: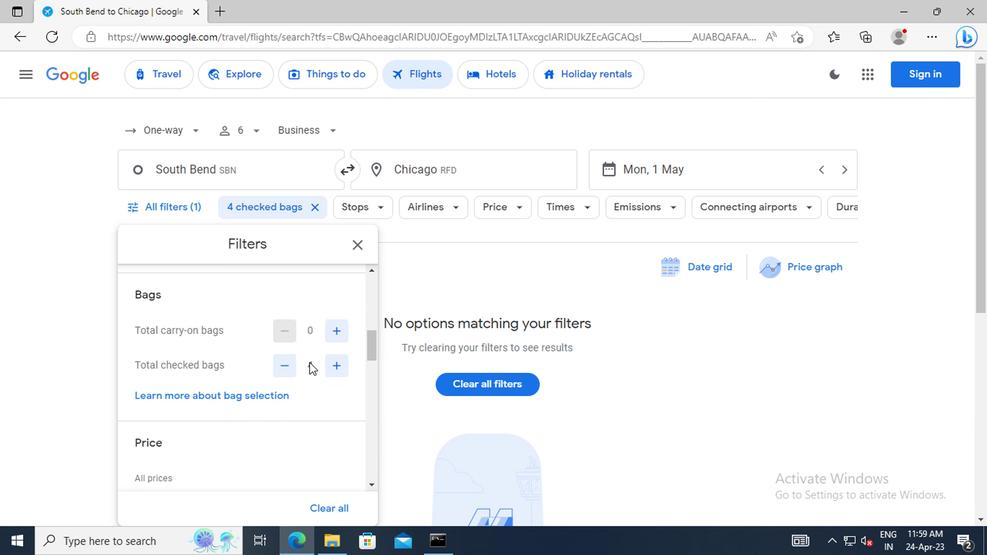 
Action: Mouse scrolled (306, 361) with delta (0, 0)
Screenshot: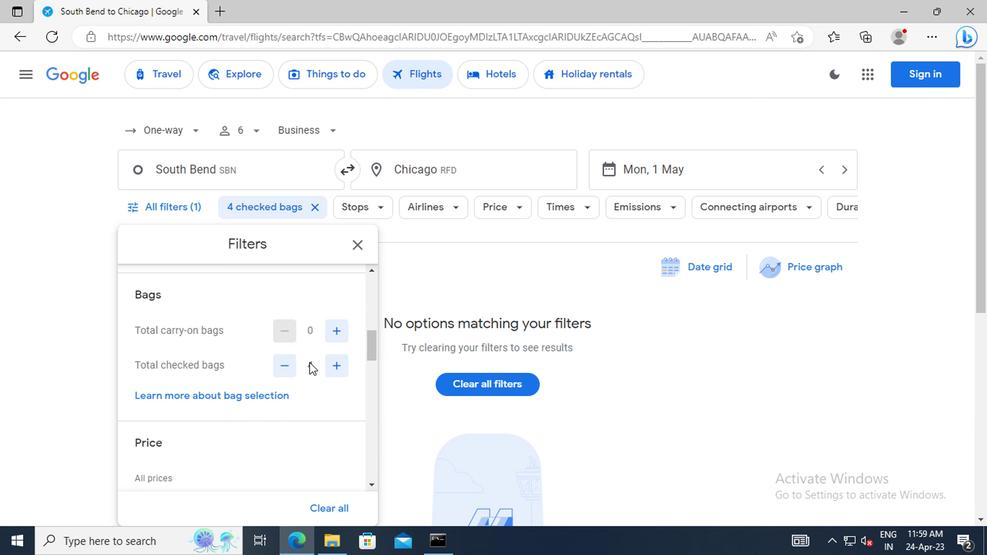 
Action: Mouse scrolled (306, 361) with delta (0, 0)
Screenshot: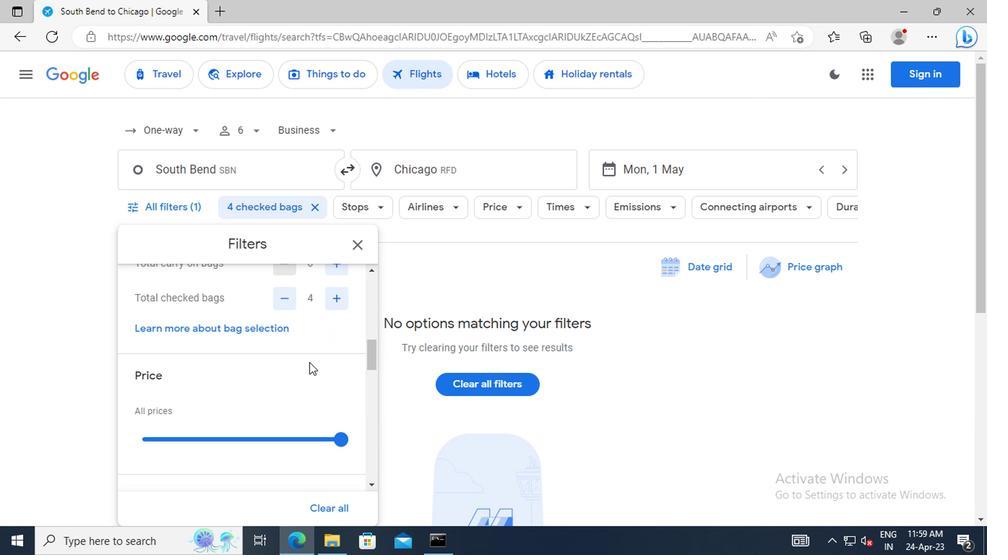 
Action: Mouse moved to (331, 404)
Screenshot: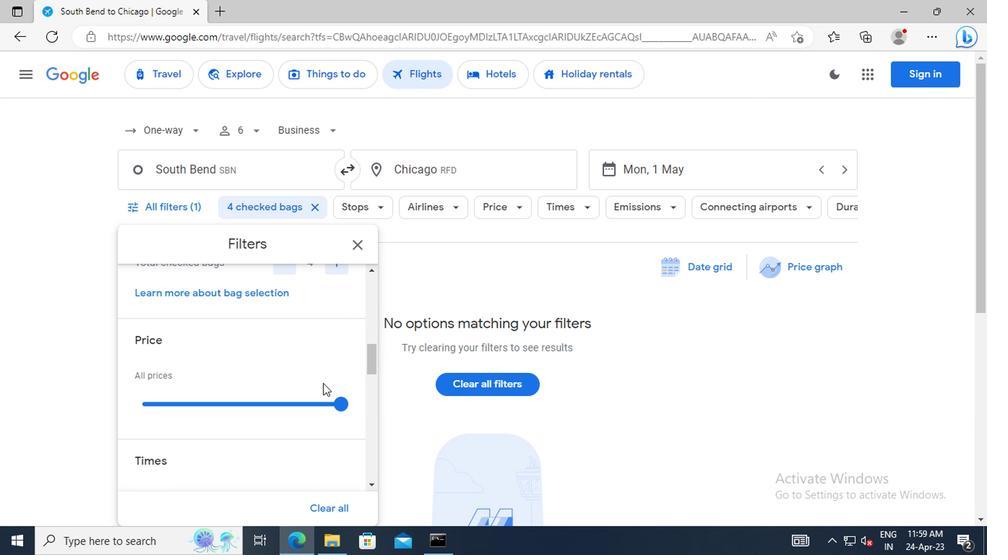 
Action: Mouse pressed left at (331, 404)
Screenshot: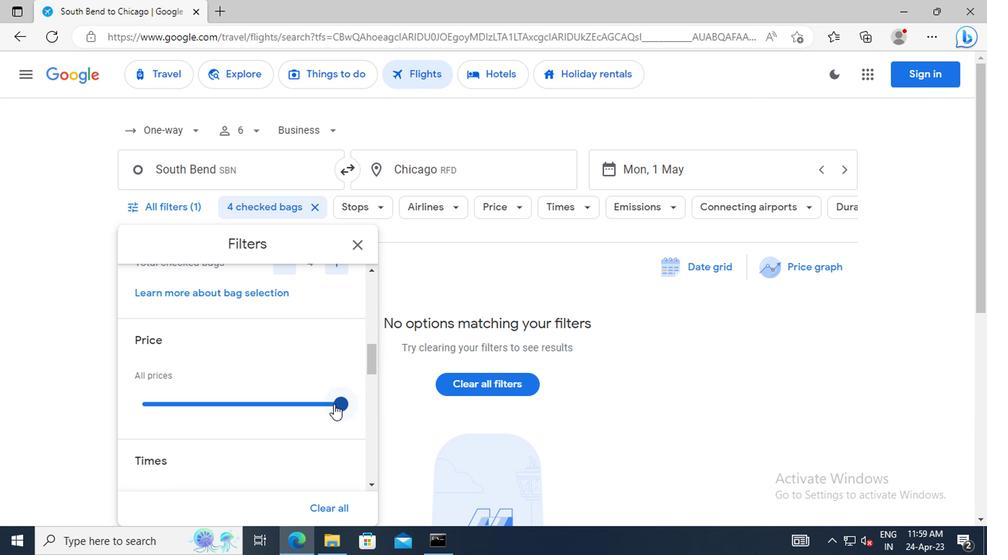 
Action: Mouse moved to (306, 358)
Screenshot: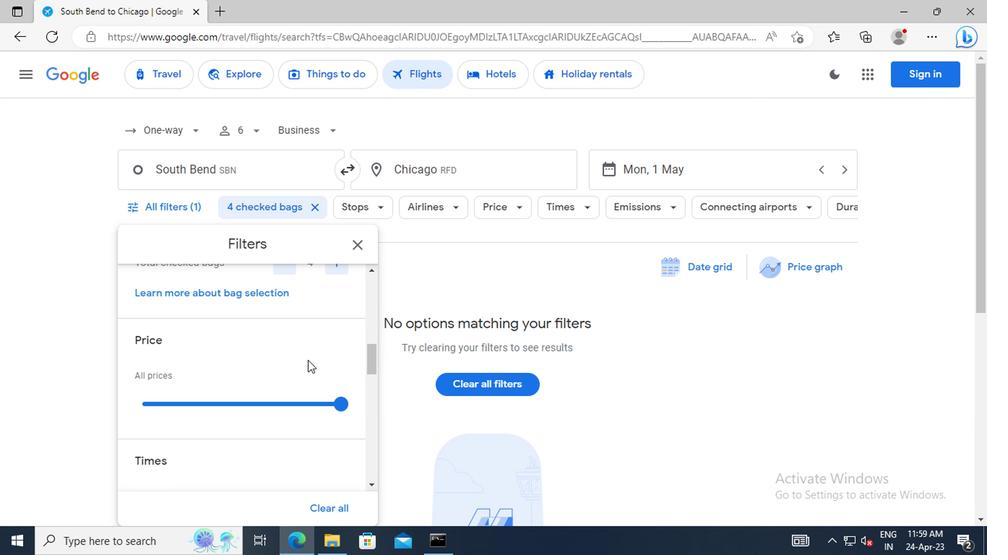 
Action: Mouse scrolled (306, 357) with delta (0, 0)
Screenshot: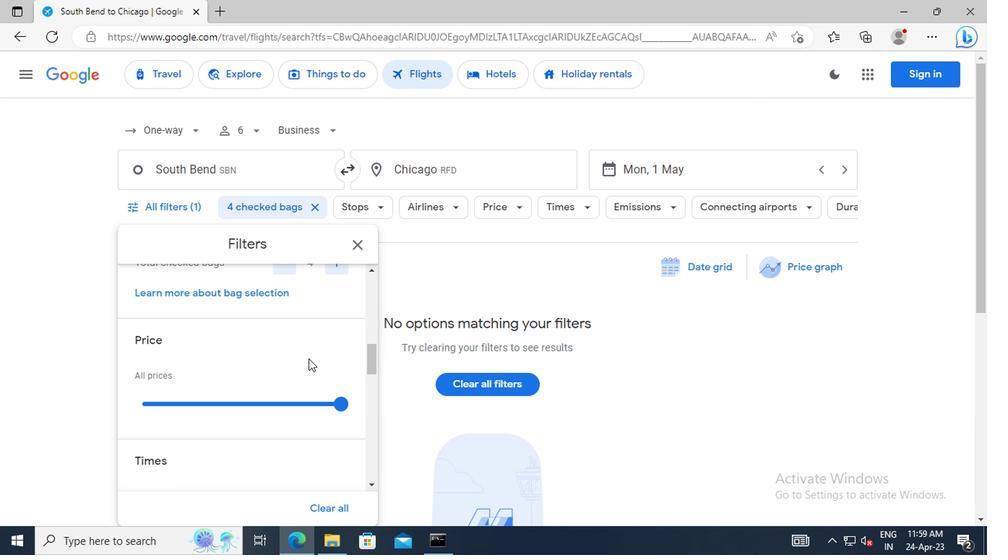 
Action: Mouse scrolled (306, 357) with delta (0, 0)
Screenshot: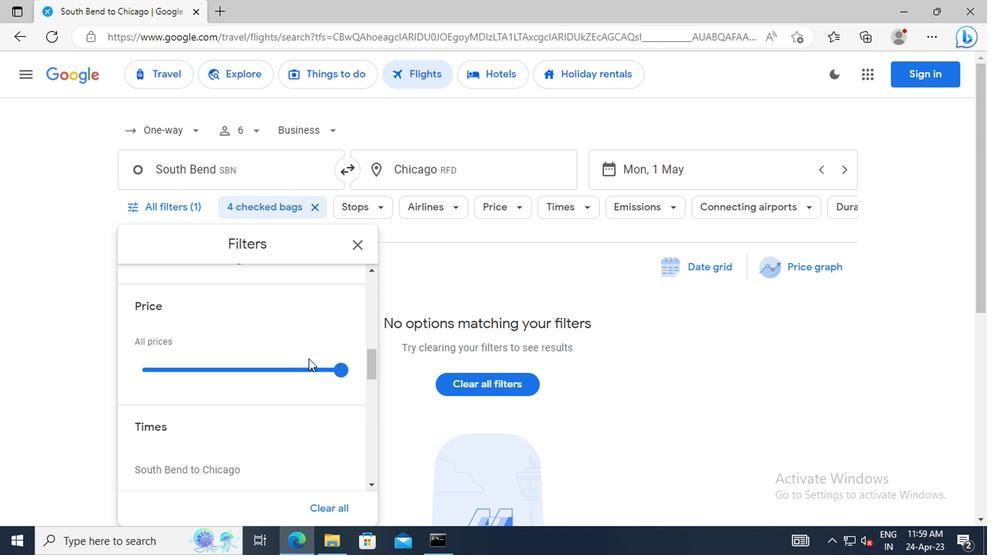 
Action: Mouse scrolled (306, 357) with delta (0, 0)
Screenshot: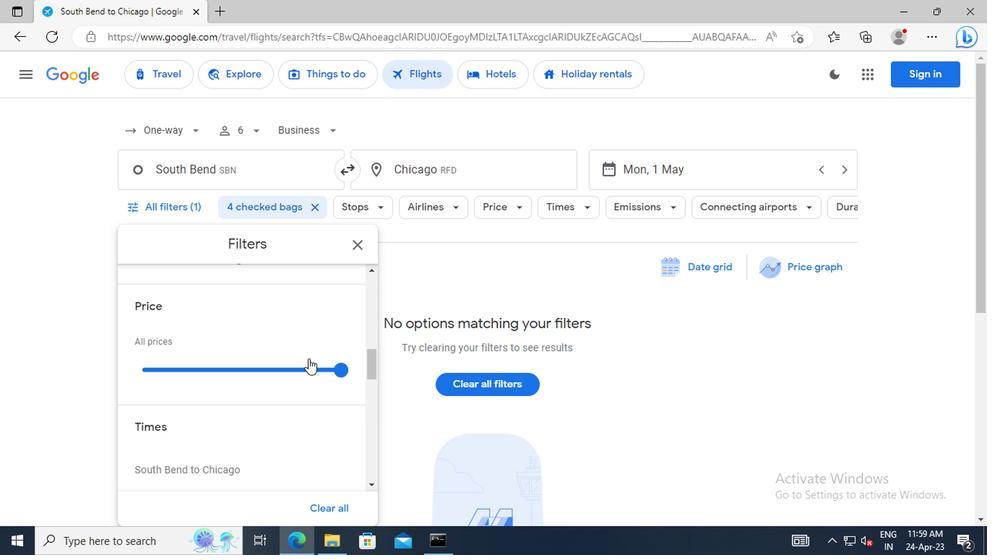 
Action: Mouse scrolled (306, 357) with delta (0, 0)
Screenshot: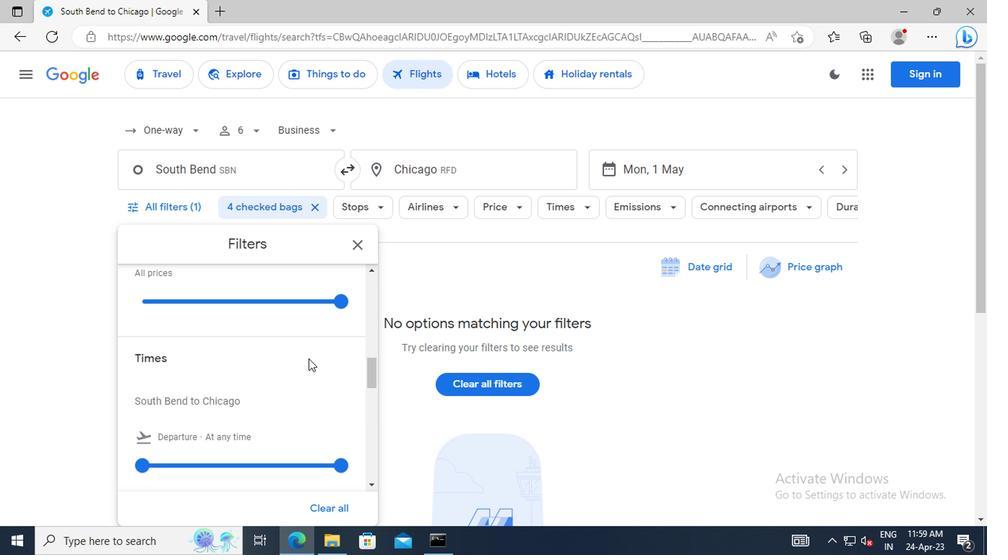 
Action: Mouse scrolled (306, 357) with delta (0, 0)
Screenshot: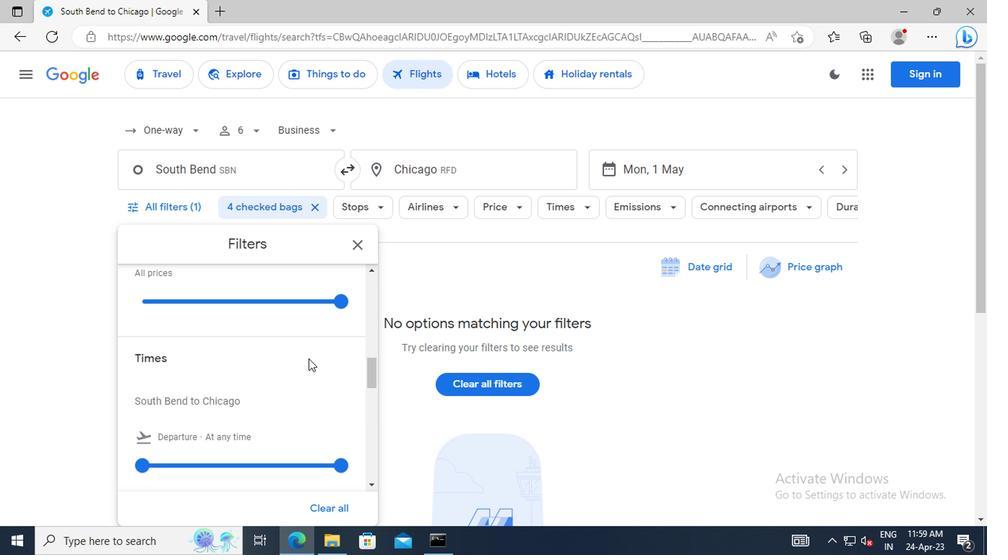 
Action: Mouse moved to (133, 398)
Screenshot: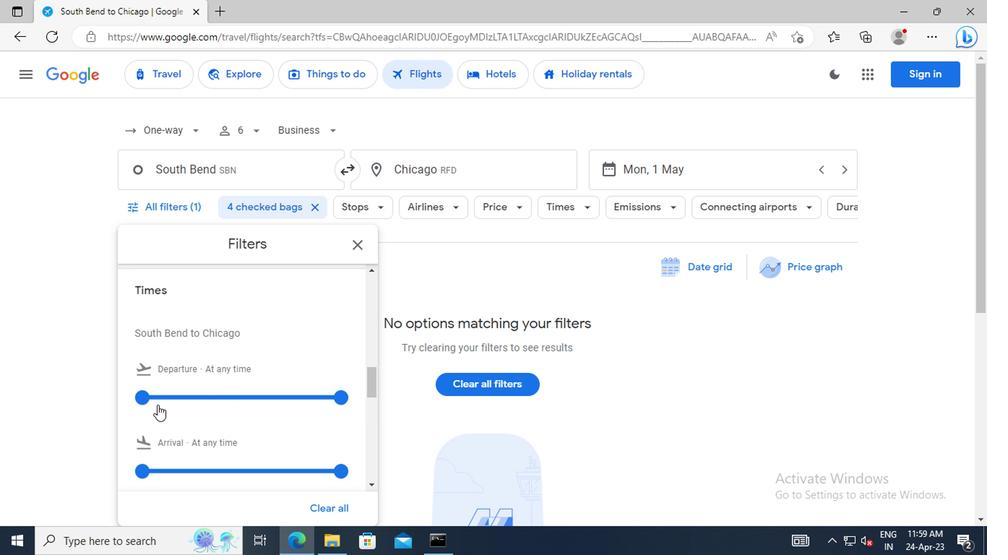 
Action: Mouse pressed left at (133, 398)
Screenshot: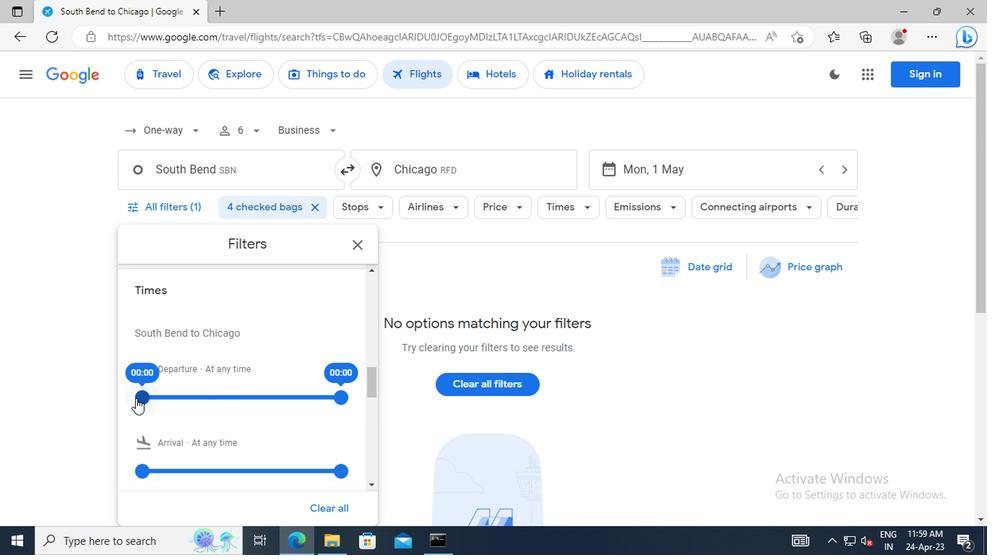 
Action: Mouse moved to (338, 401)
Screenshot: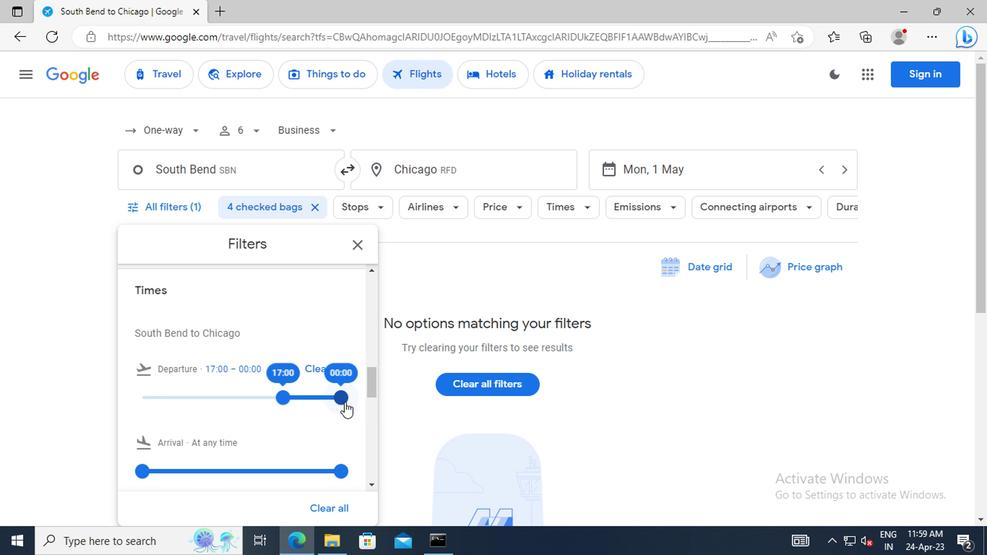 
Action: Mouse pressed left at (338, 401)
Screenshot: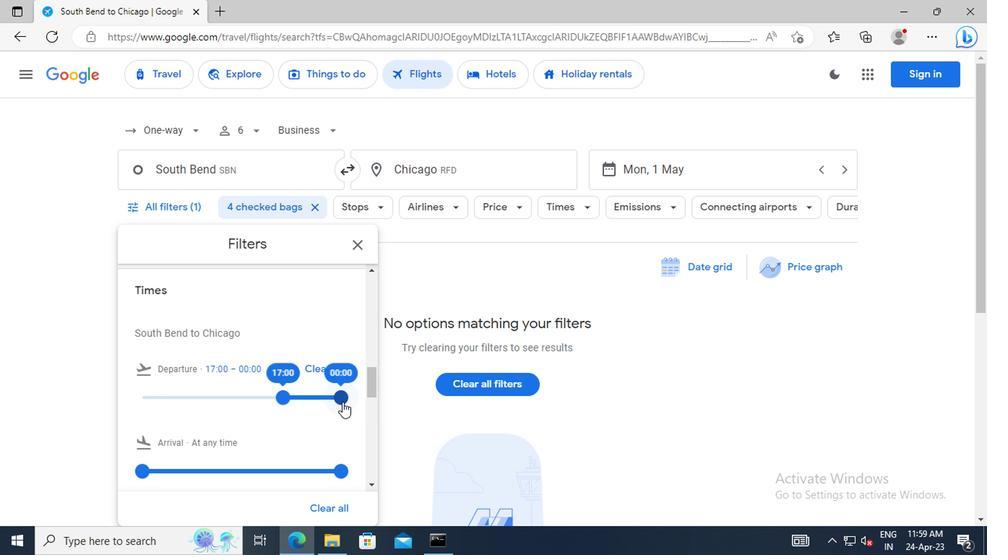 
Action: Mouse moved to (355, 245)
Screenshot: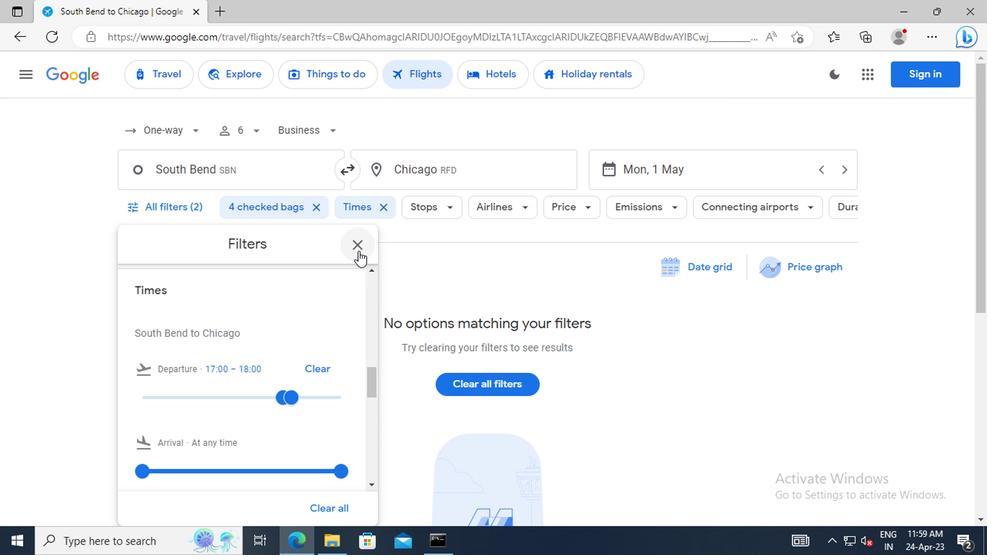 
Action: Mouse pressed left at (355, 245)
Screenshot: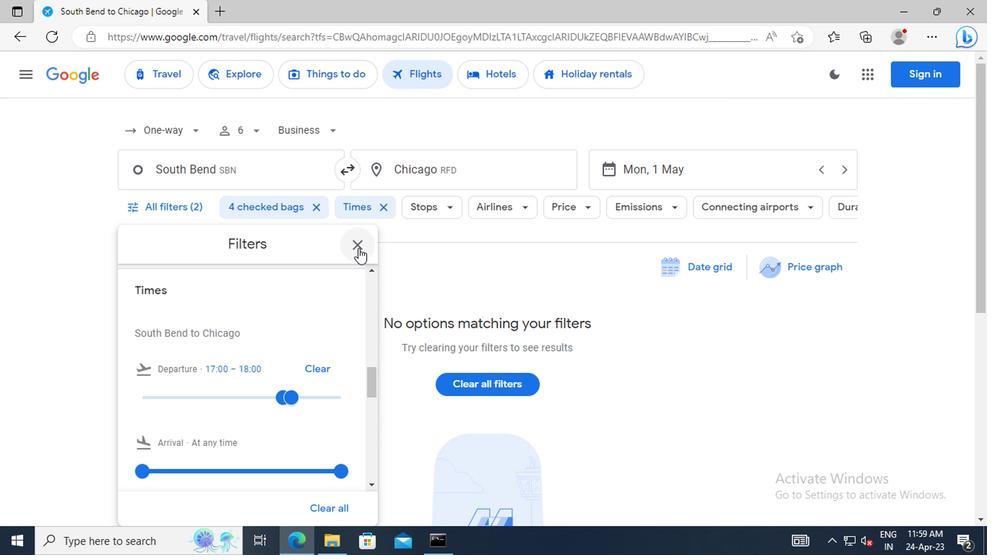 
Action: Mouse moved to (381, 352)
Screenshot: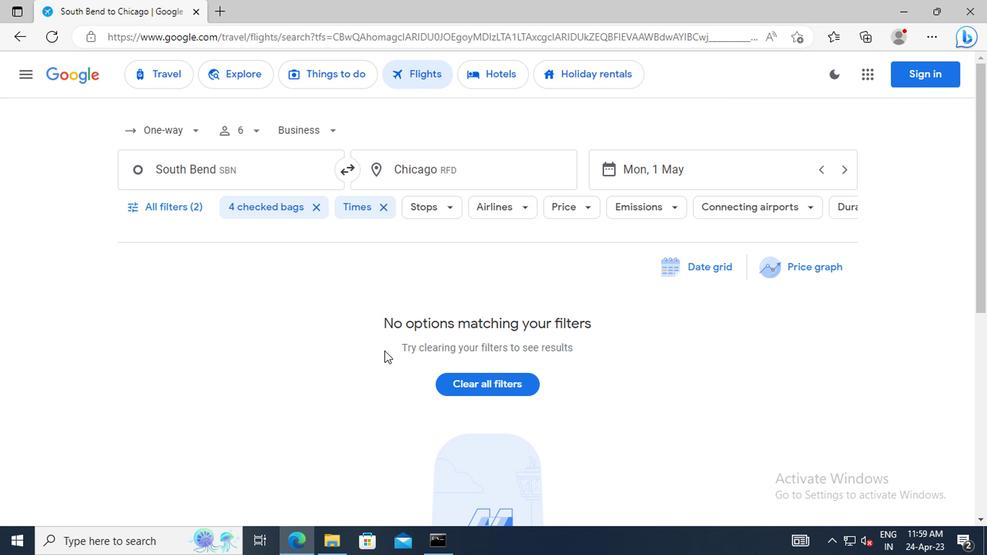 
